Task: Check the sale-to-list ratio of 2 bedrooms in the last 3 years.
Action: Mouse moved to (953, 214)
Screenshot: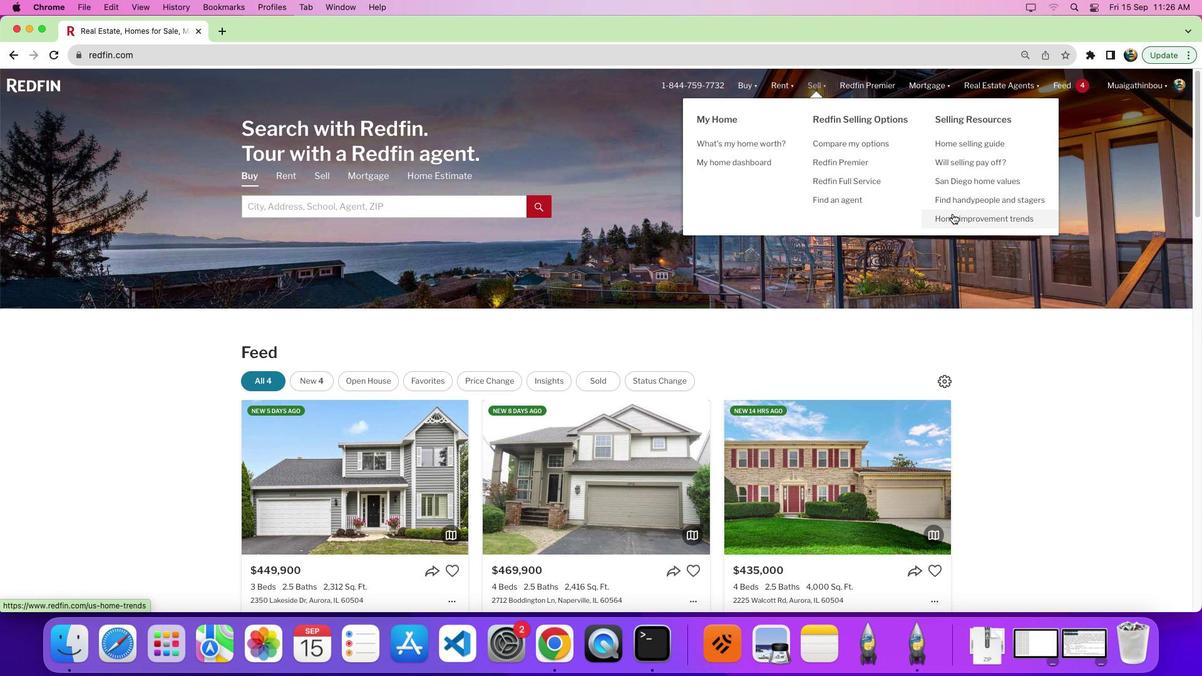 
Action: Mouse pressed left at (953, 214)
Screenshot: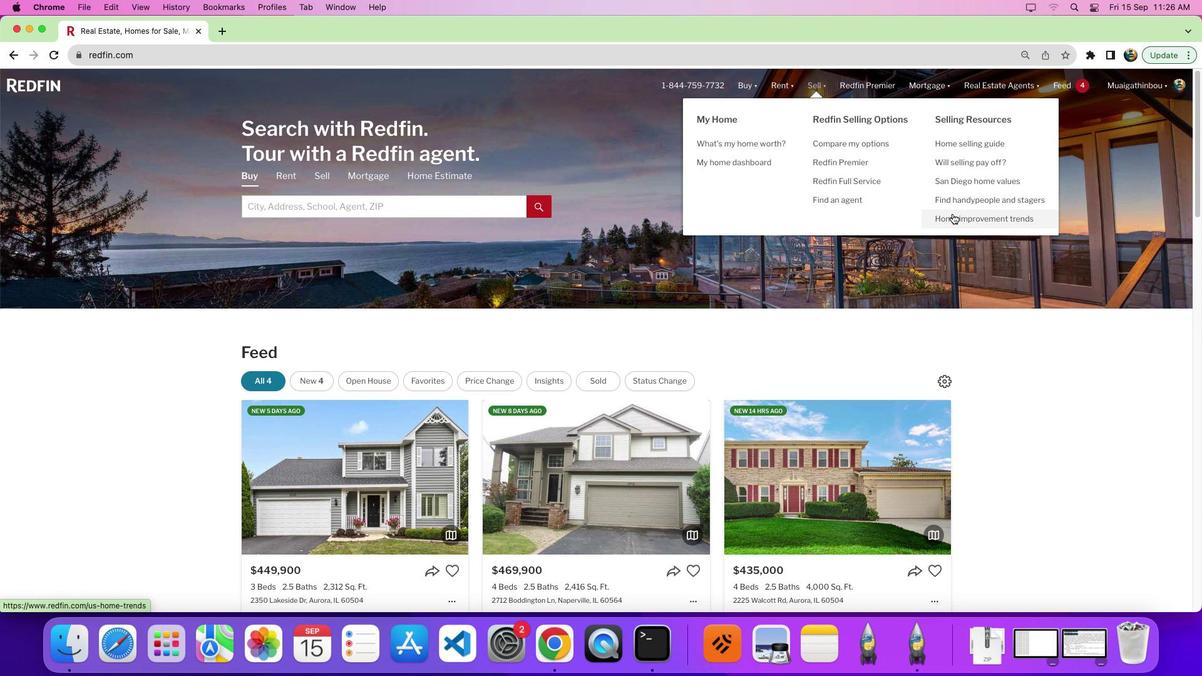 
Action: Mouse moved to (334, 237)
Screenshot: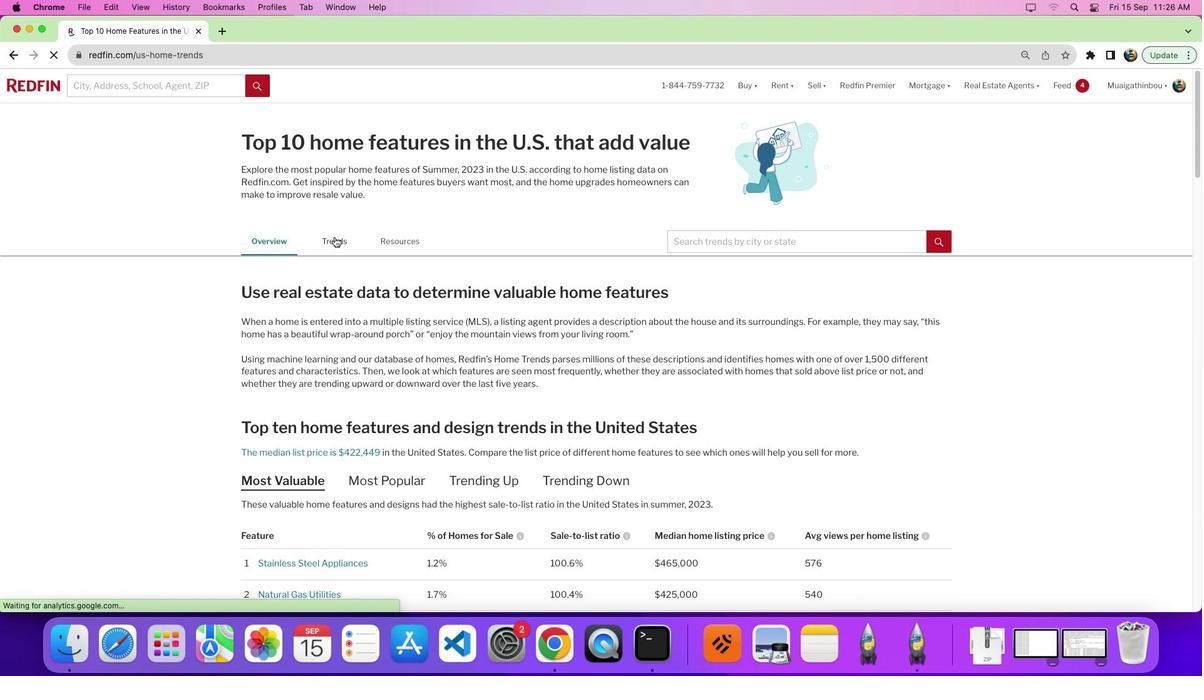 
Action: Mouse pressed left at (334, 237)
Screenshot: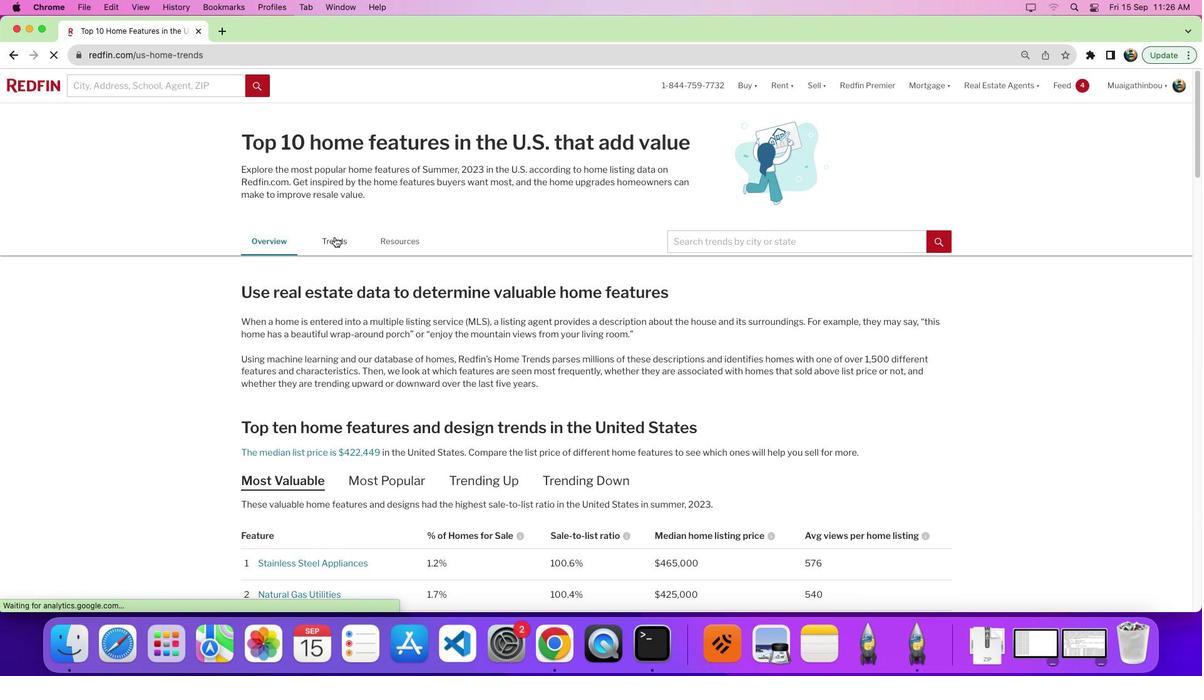 
Action: Mouse pressed left at (334, 237)
Screenshot: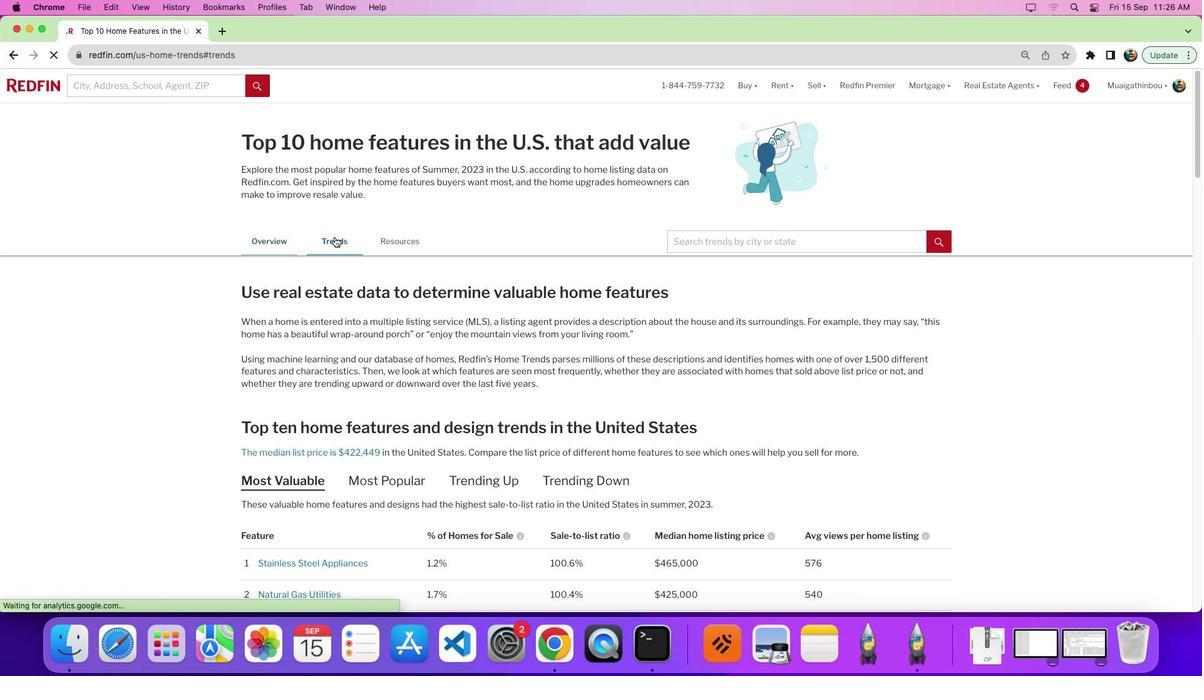 
Action: Mouse moved to (525, 295)
Screenshot: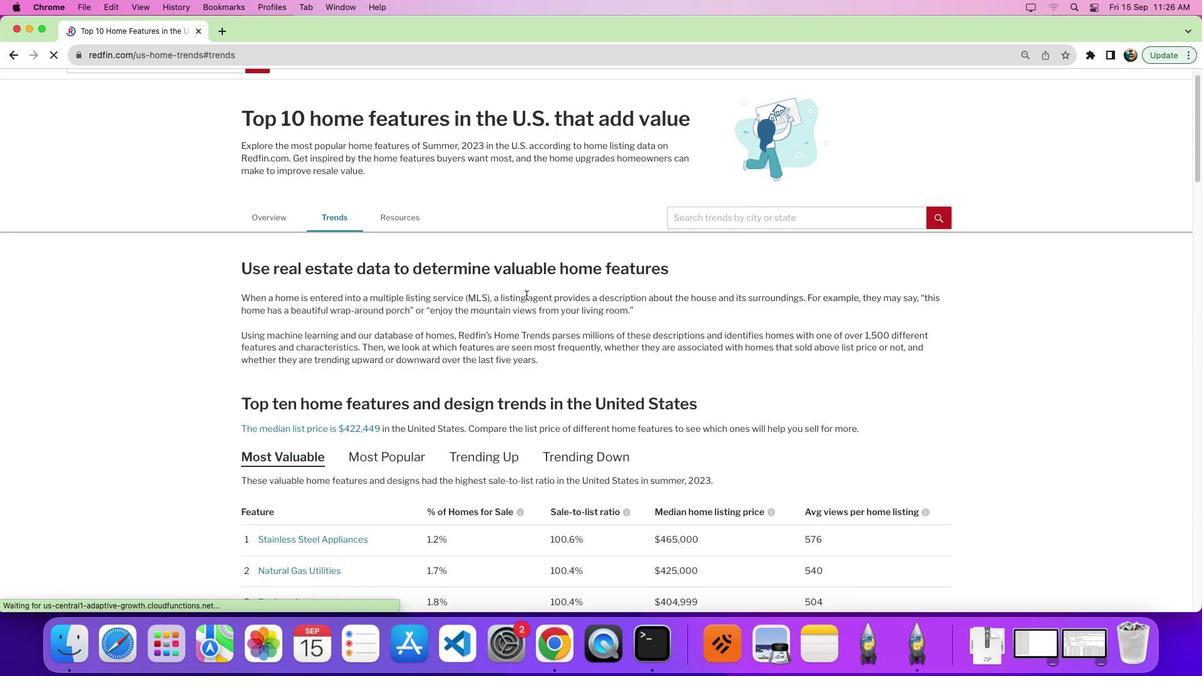 
Action: Mouse scrolled (525, 295) with delta (0, 0)
Screenshot: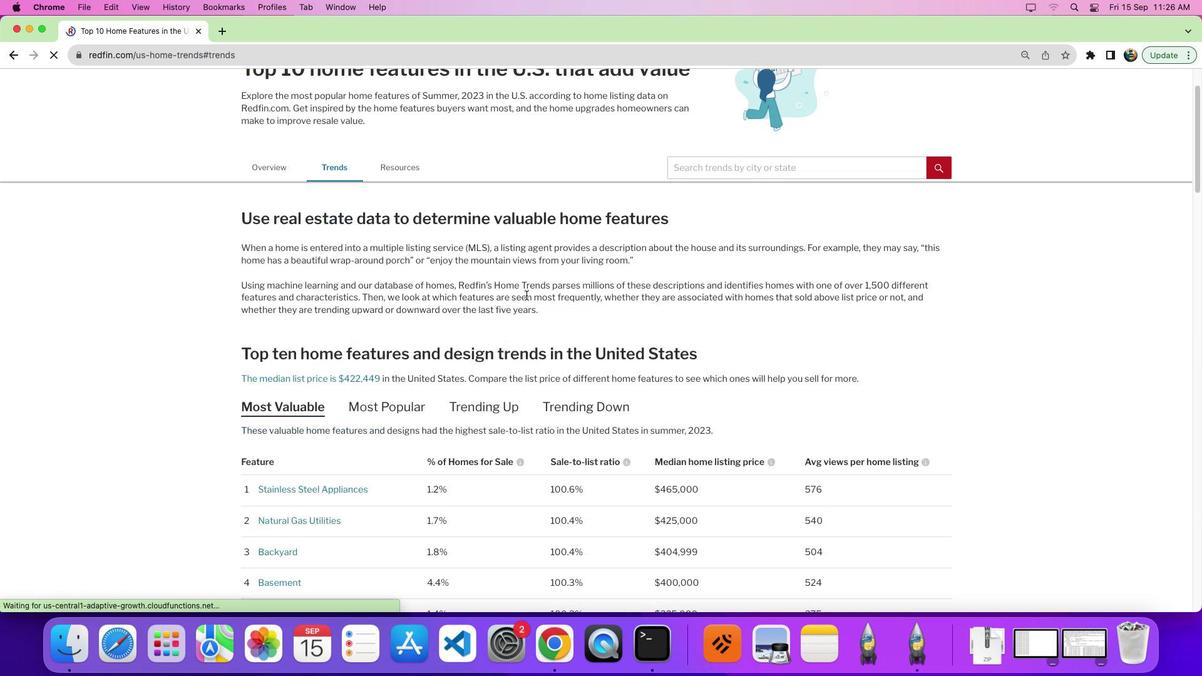 
Action: Mouse scrolled (525, 295) with delta (0, -1)
Screenshot: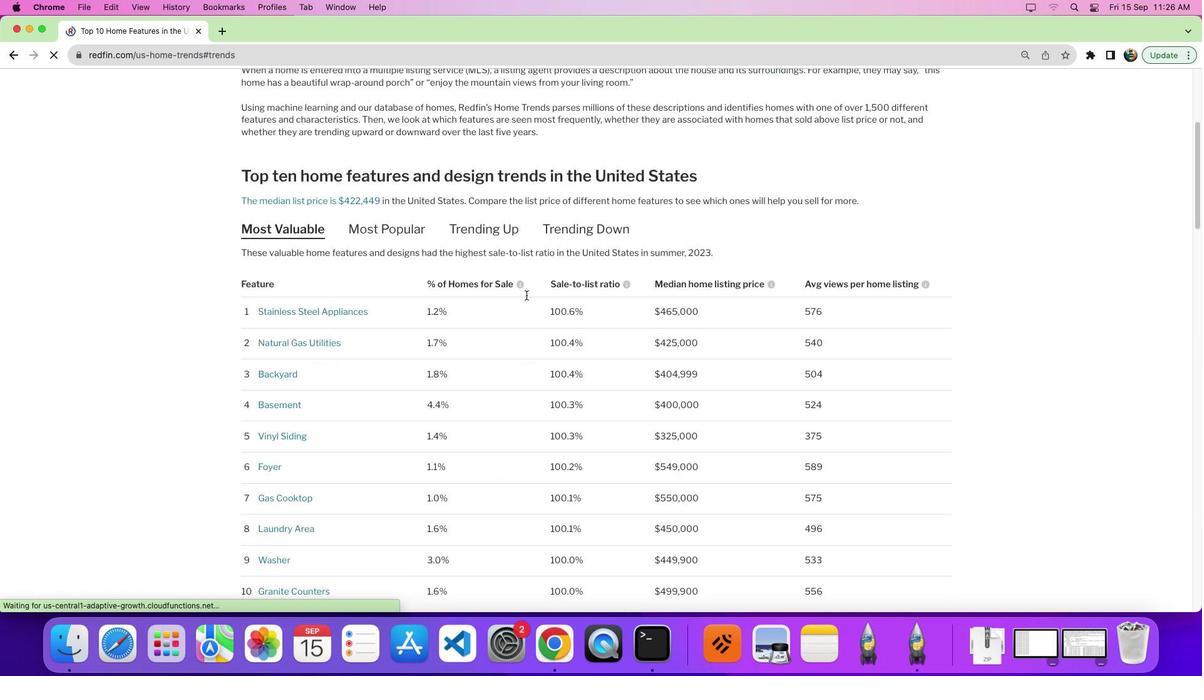 
Action: Mouse scrolled (525, 295) with delta (0, -5)
Screenshot: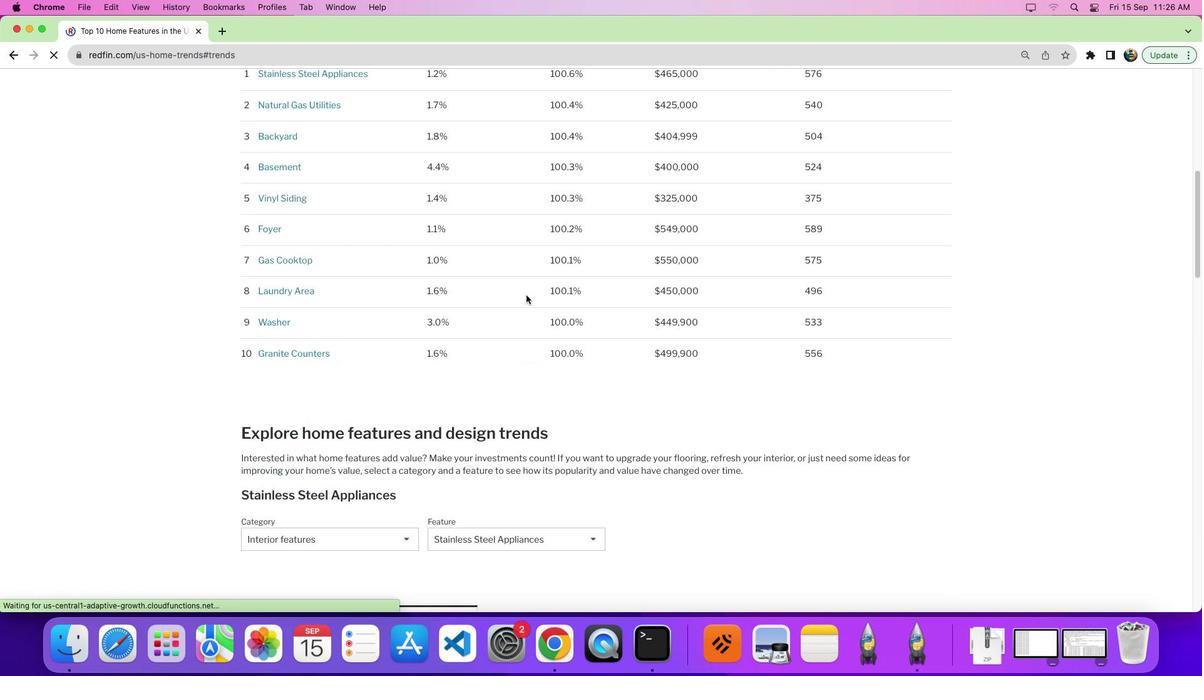 
Action: Mouse scrolled (525, 295) with delta (0, -7)
Screenshot: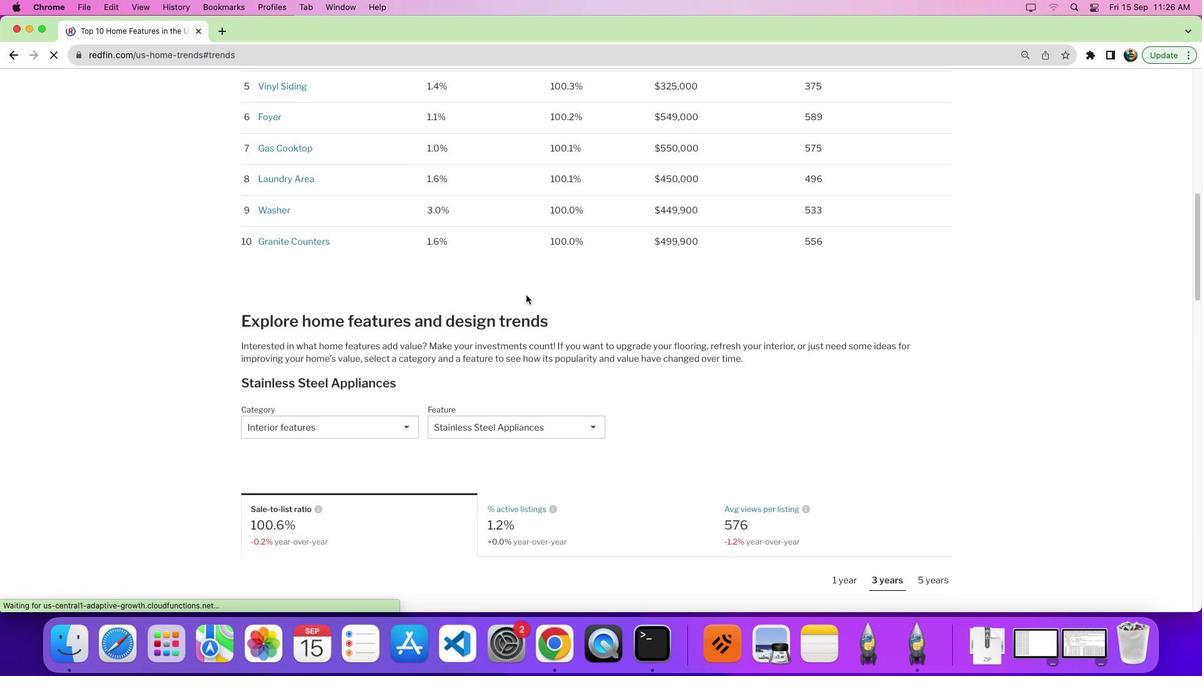 
Action: Mouse moved to (527, 293)
Screenshot: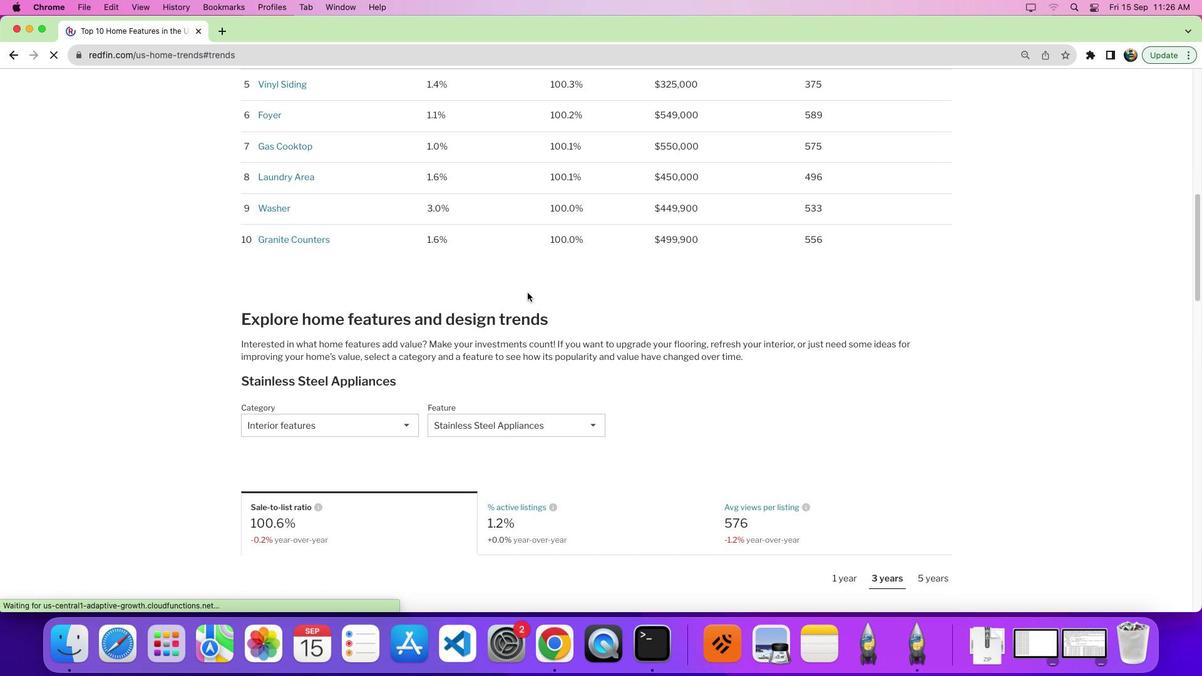 
Action: Mouse scrolled (527, 293) with delta (0, 0)
Screenshot: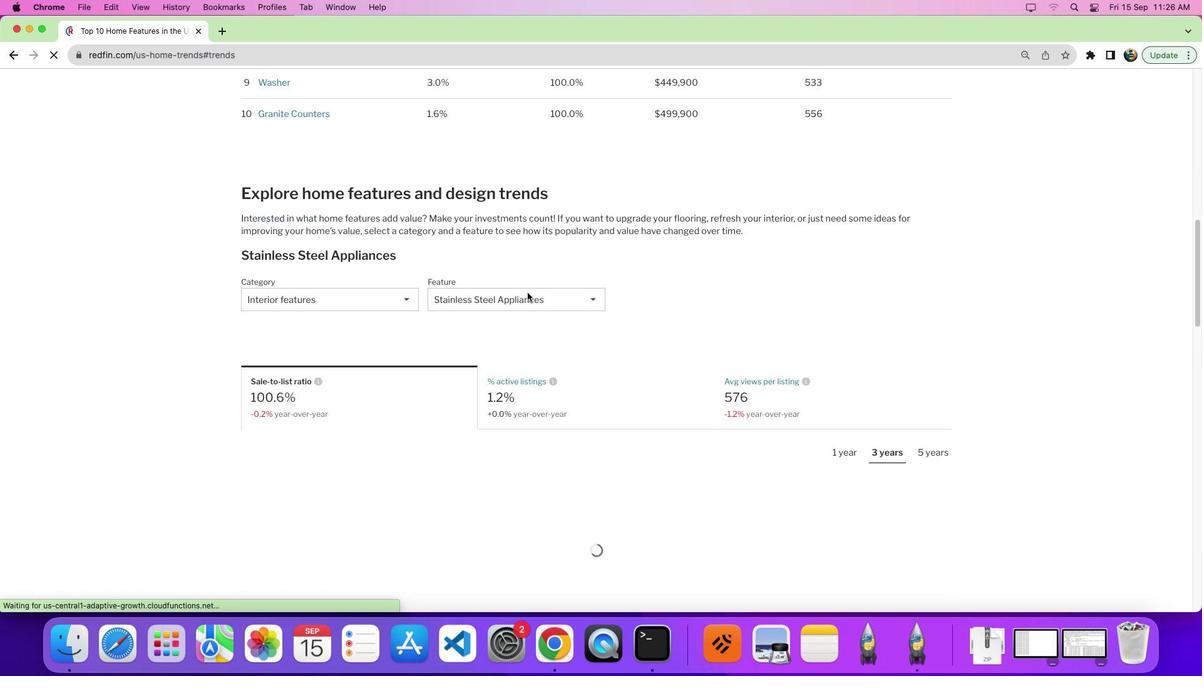 
Action: Mouse scrolled (527, 293) with delta (0, 0)
Screenshot: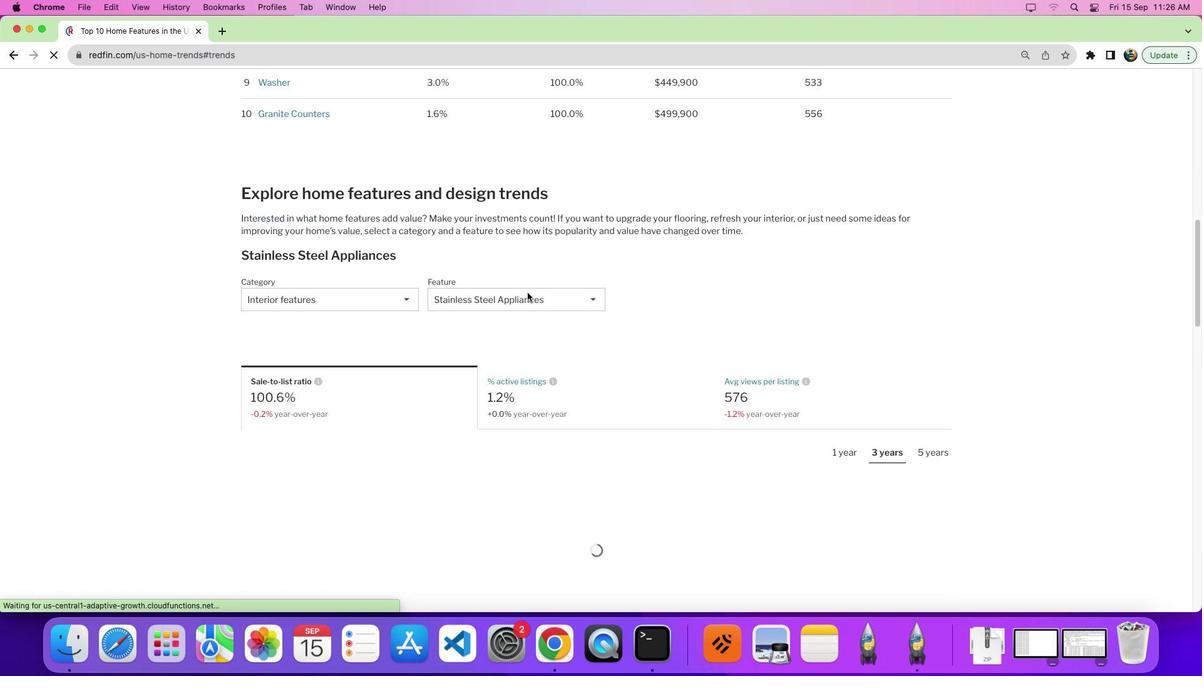 
Action: Mouse scrolled (527, 293) with delta (0, -5)
Screenshot: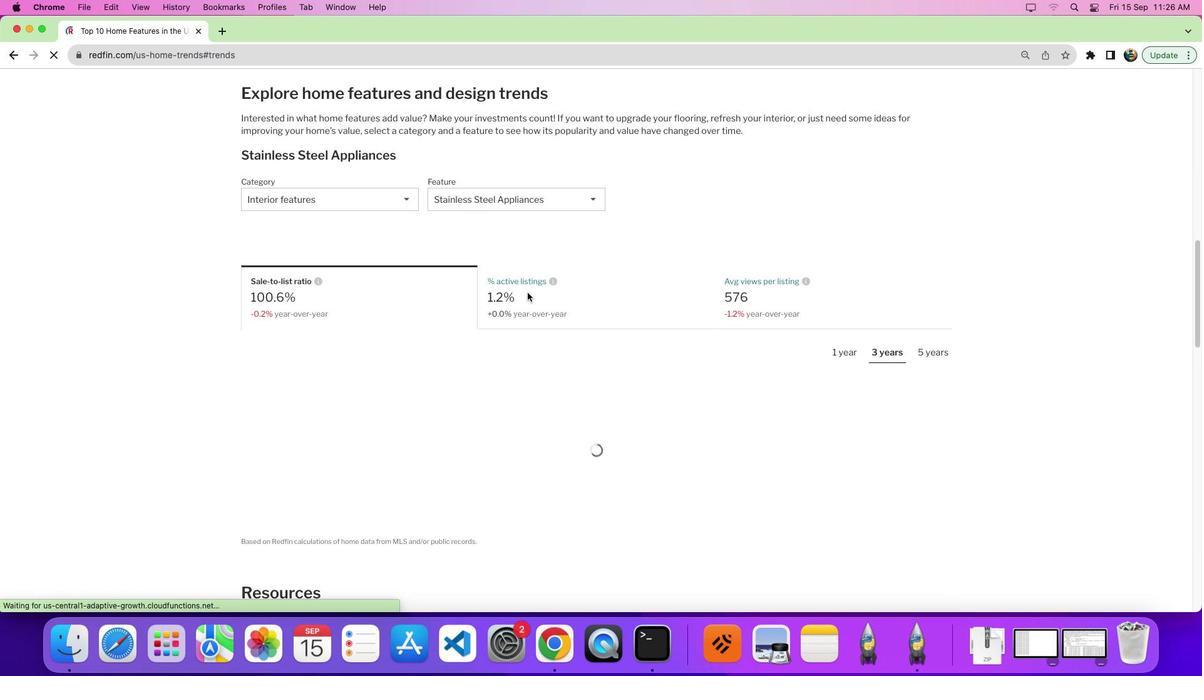 
Action: Mouse moved to (358, 164)
Screenshot: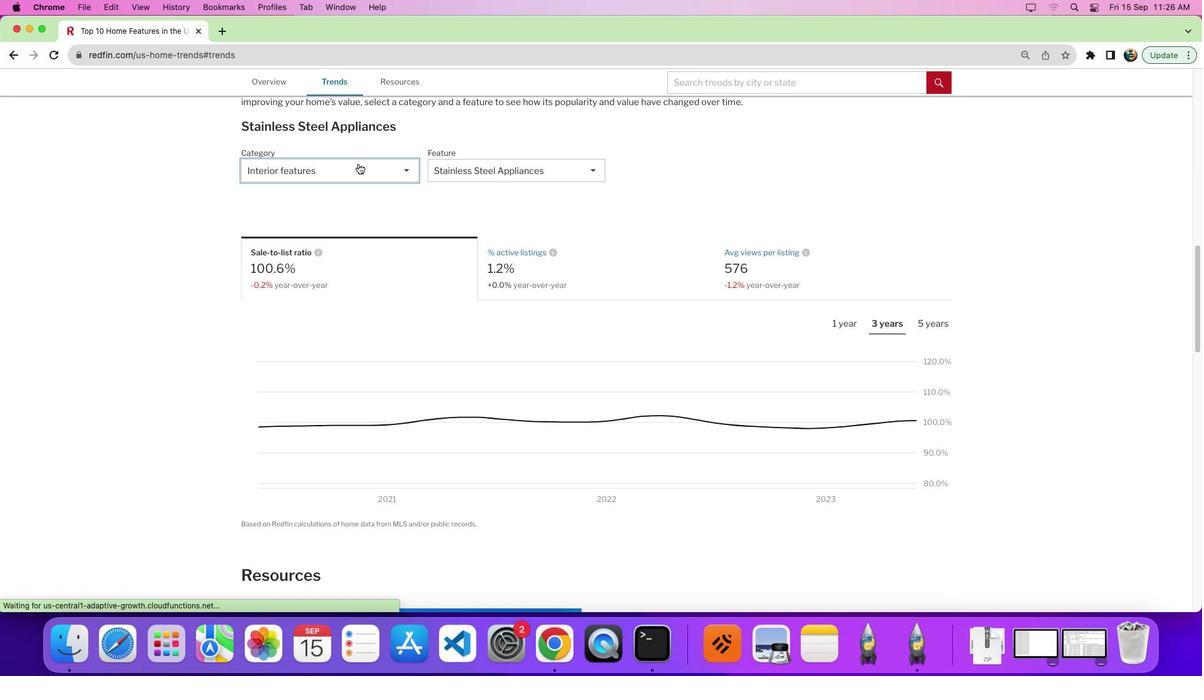 
Action: Mouse pressed left at (358, 164)
Screenshot: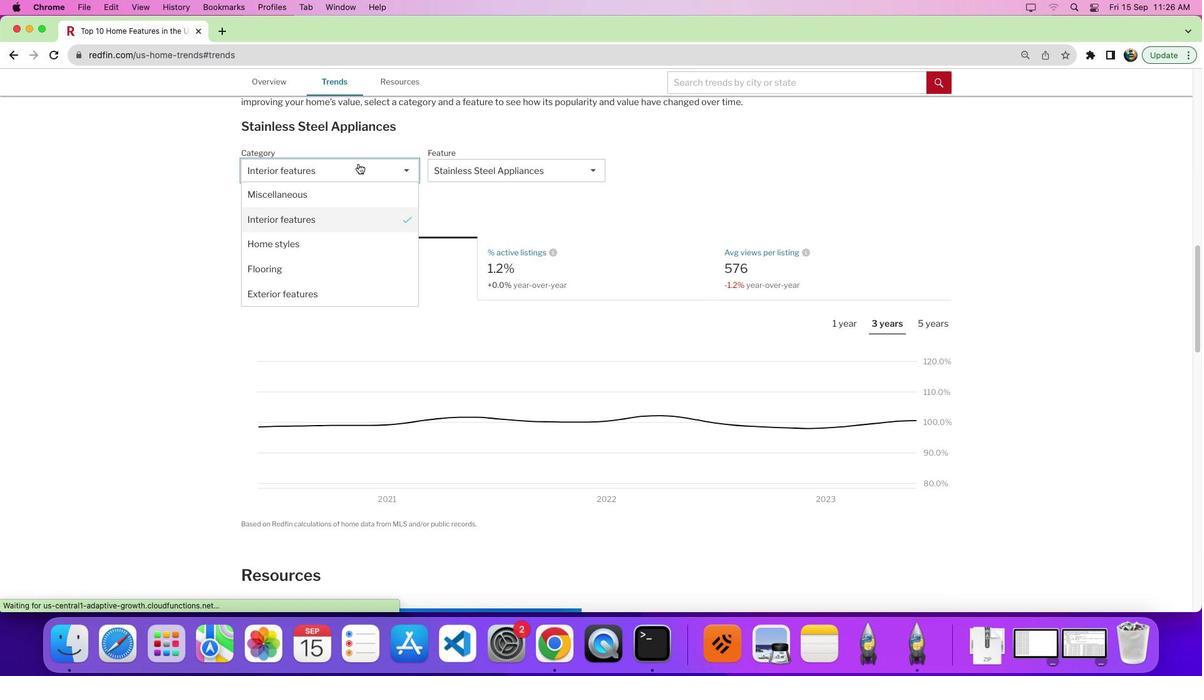 
Action: Mouse moved to (355, 223)
Screenshot: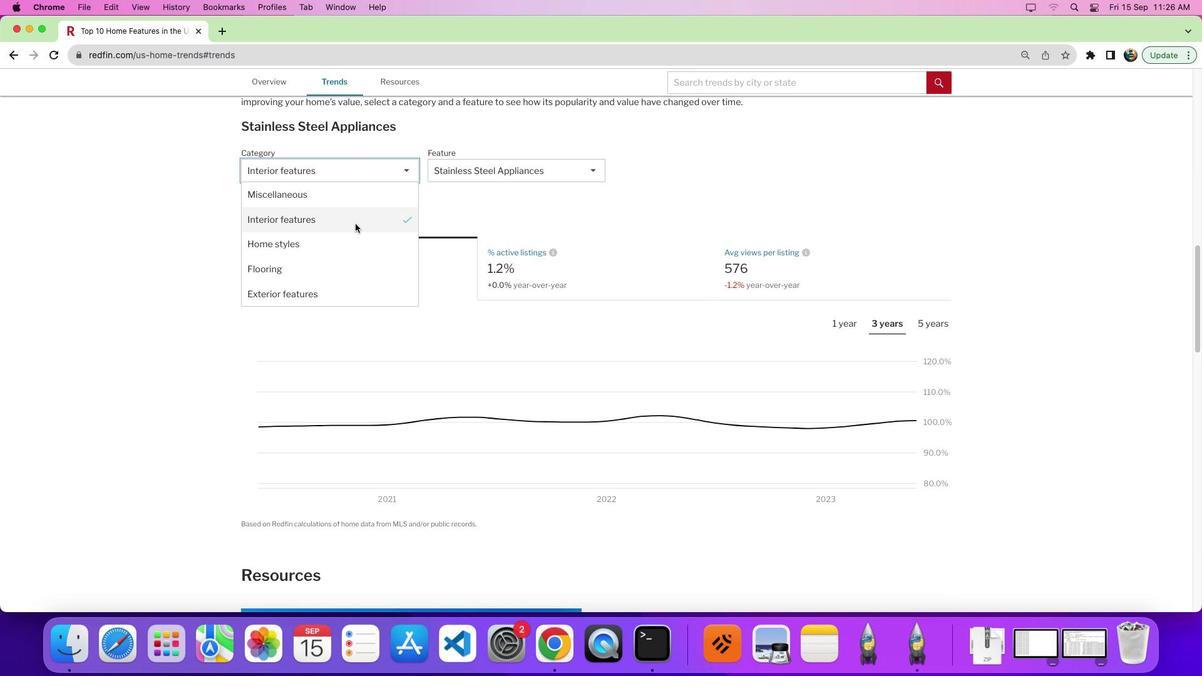 
Action: Mouse pressed left at (355, 223)
Screenshot: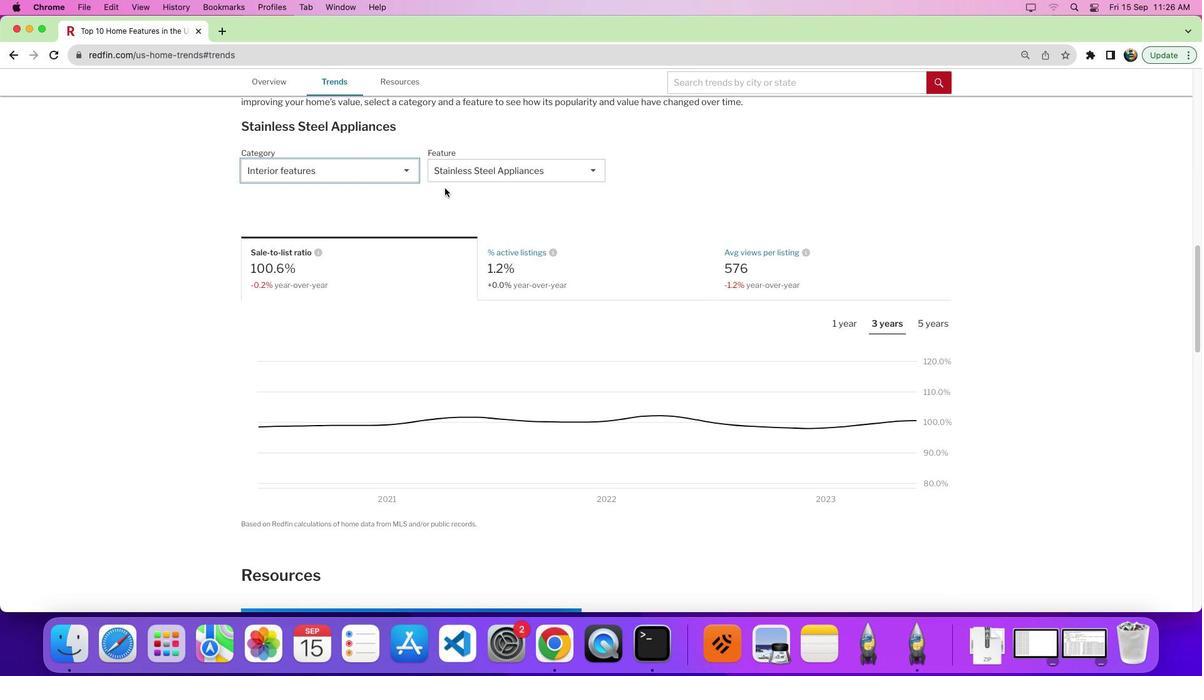 
Action: Mouse moved to (544, 169)
Screenshot: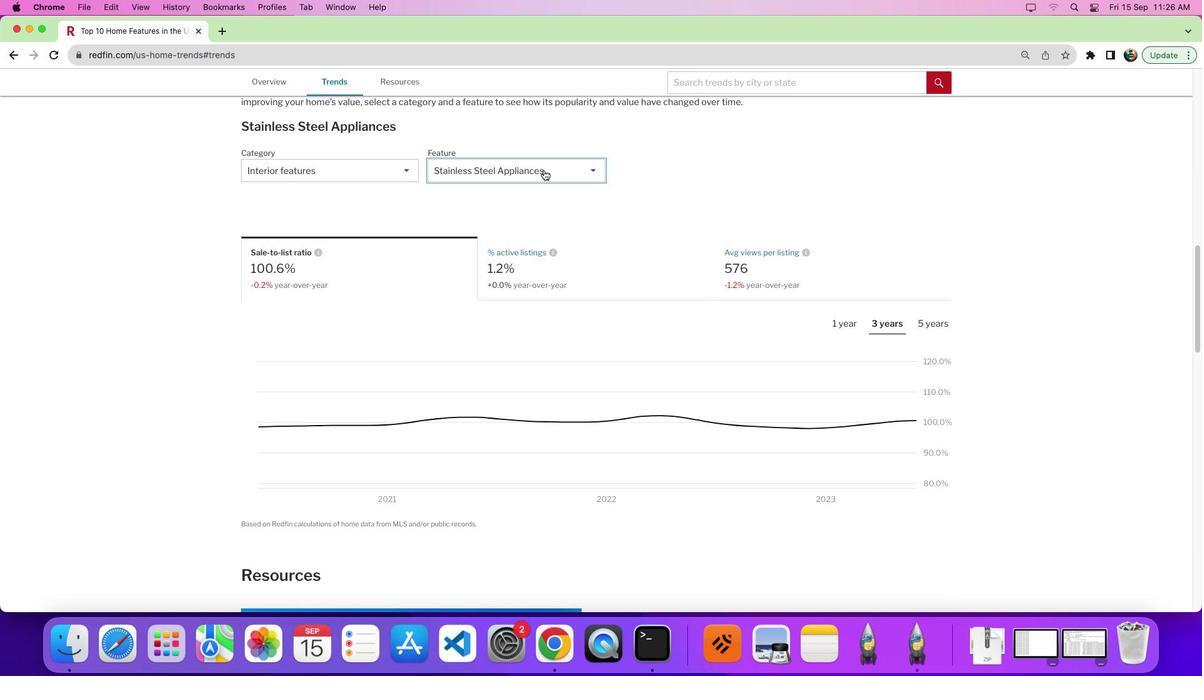 
Action: Mouse pressed left at (544, 169)
Screenshot: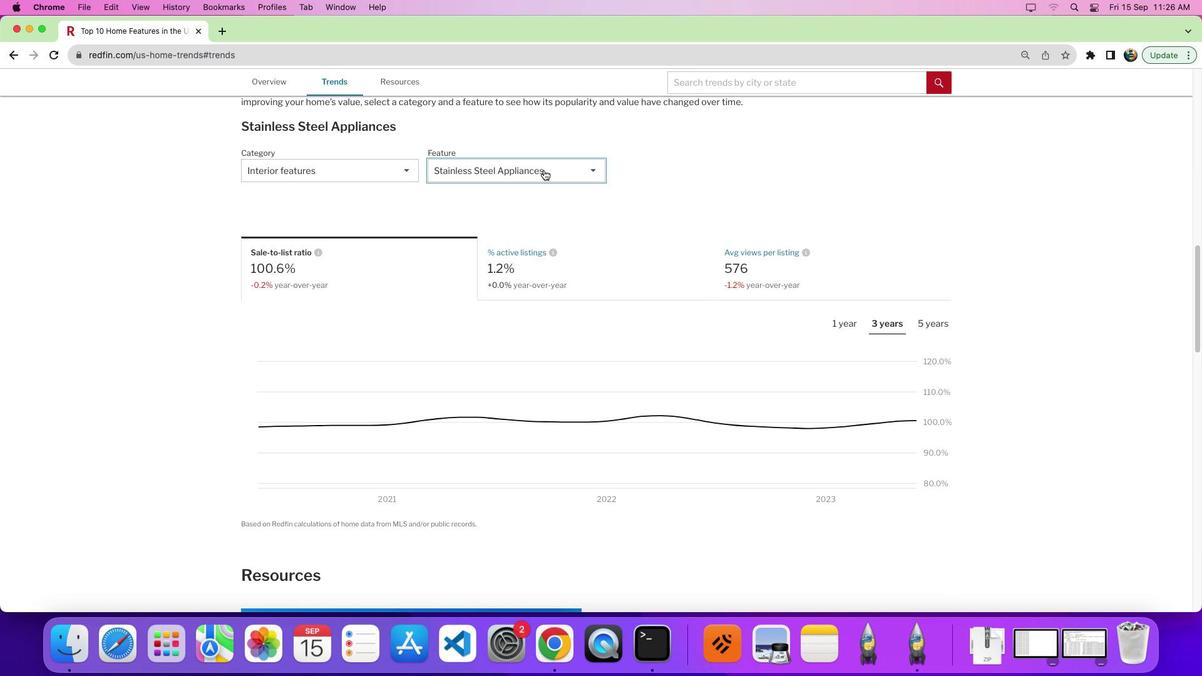 
Action: Mouse moved to (535, 249)
Screenshot: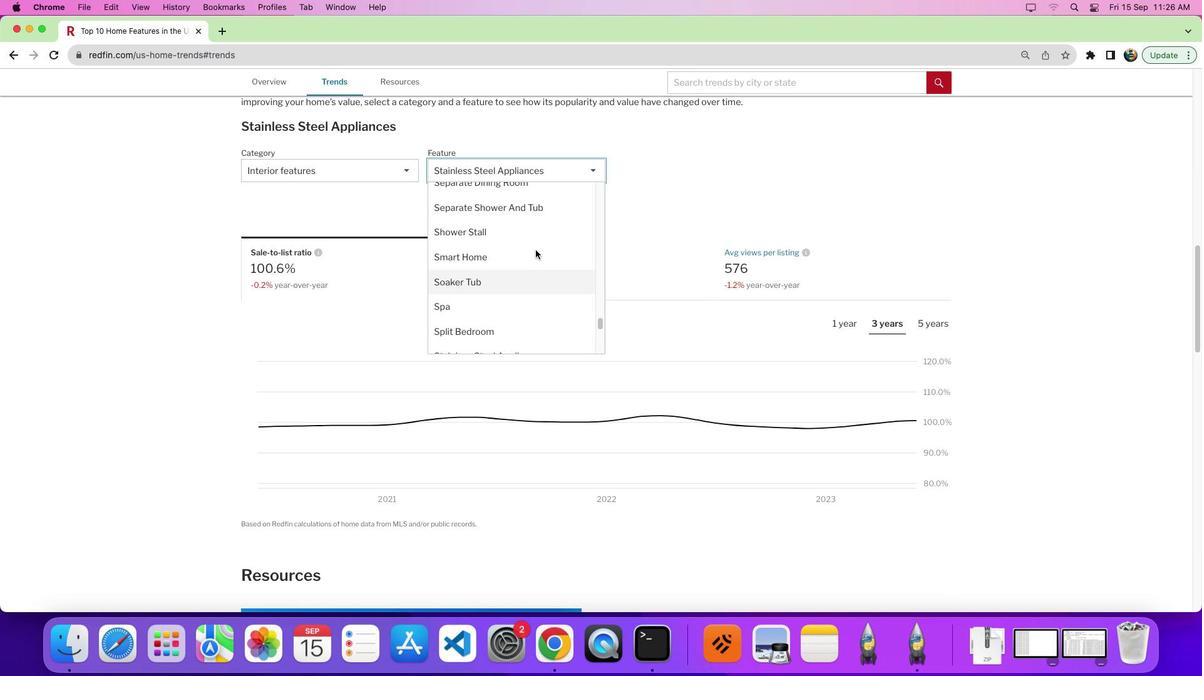 
Action: Mouse scrolled (535, 249) with delta (0, 0)
Screenshot: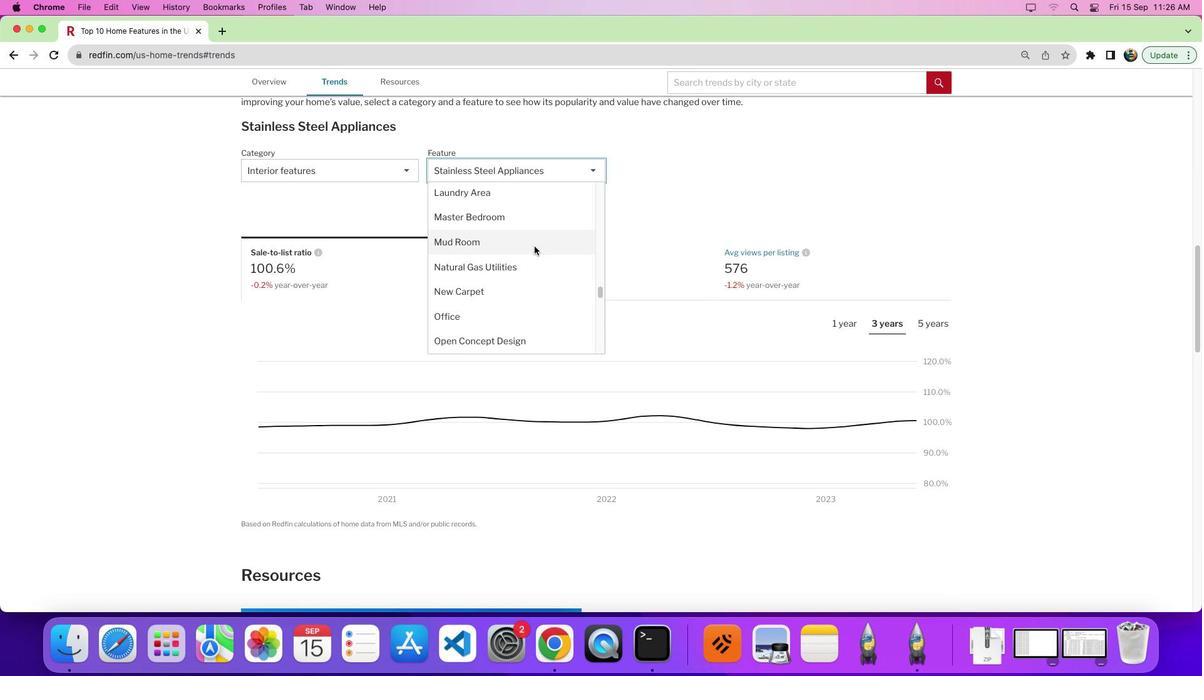
Action: Mouse scrolled (535, 249) with delta (0, 1)
Screenshot: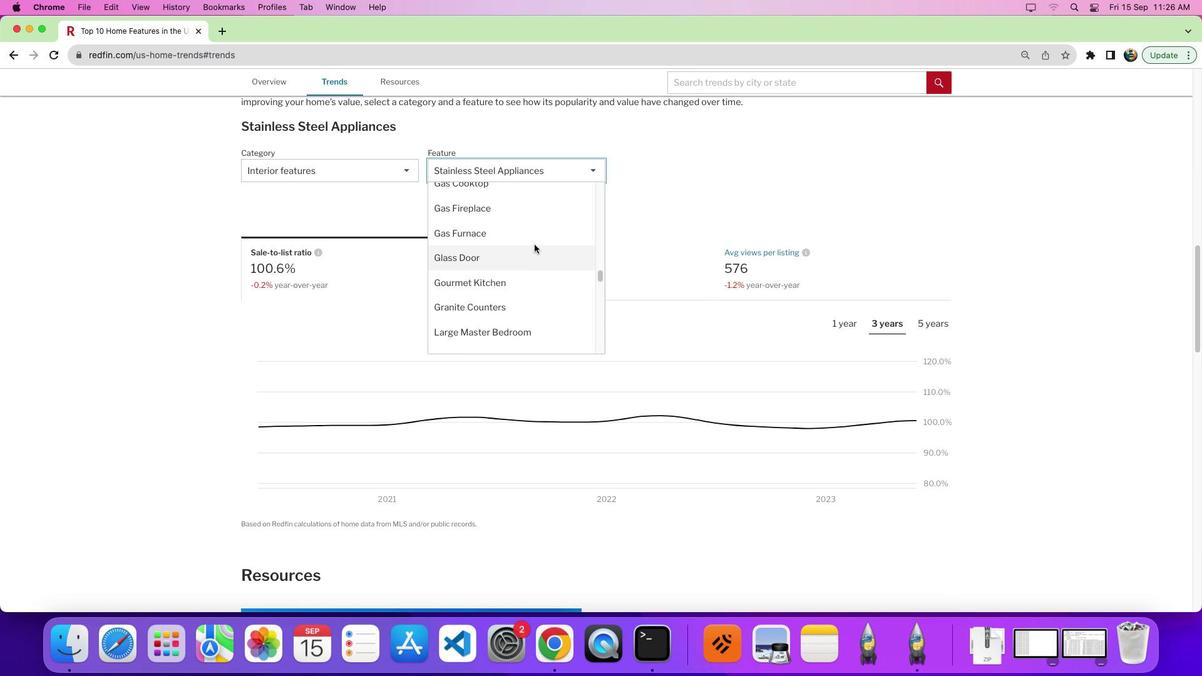 
Action: Mouse scrolled (535, 249) with delta (0, 6)
Screenshot: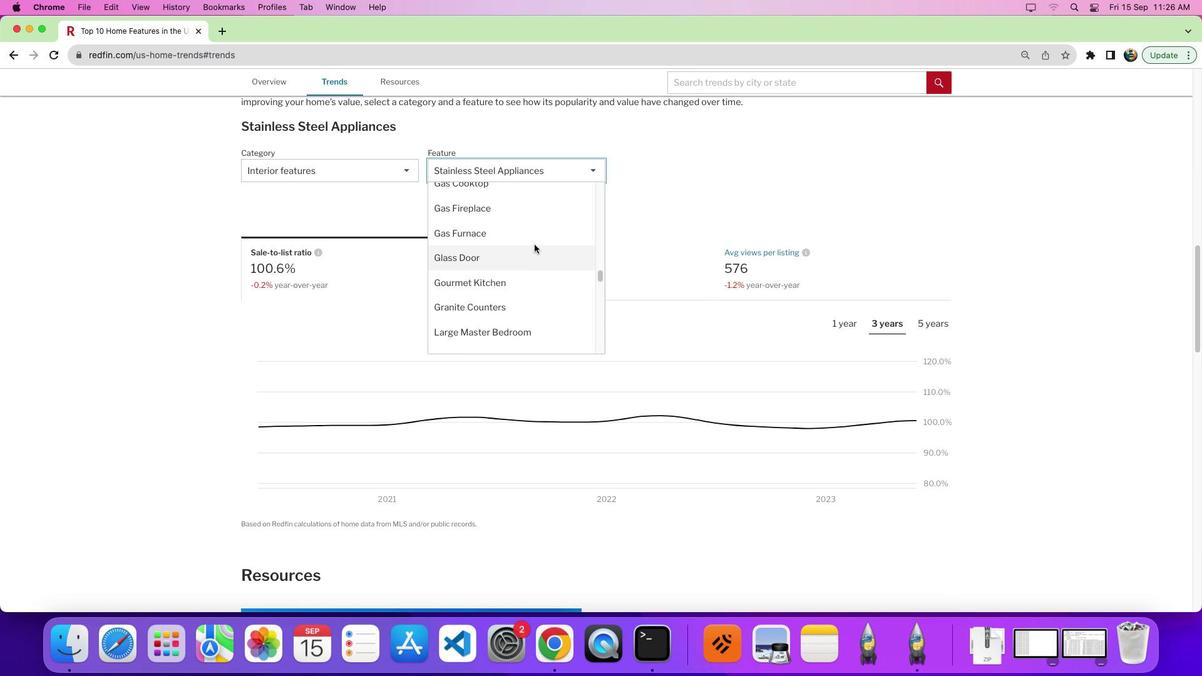 
Action: Mouse scrolled (535, 249) with delta (0, 8)
Screenshot: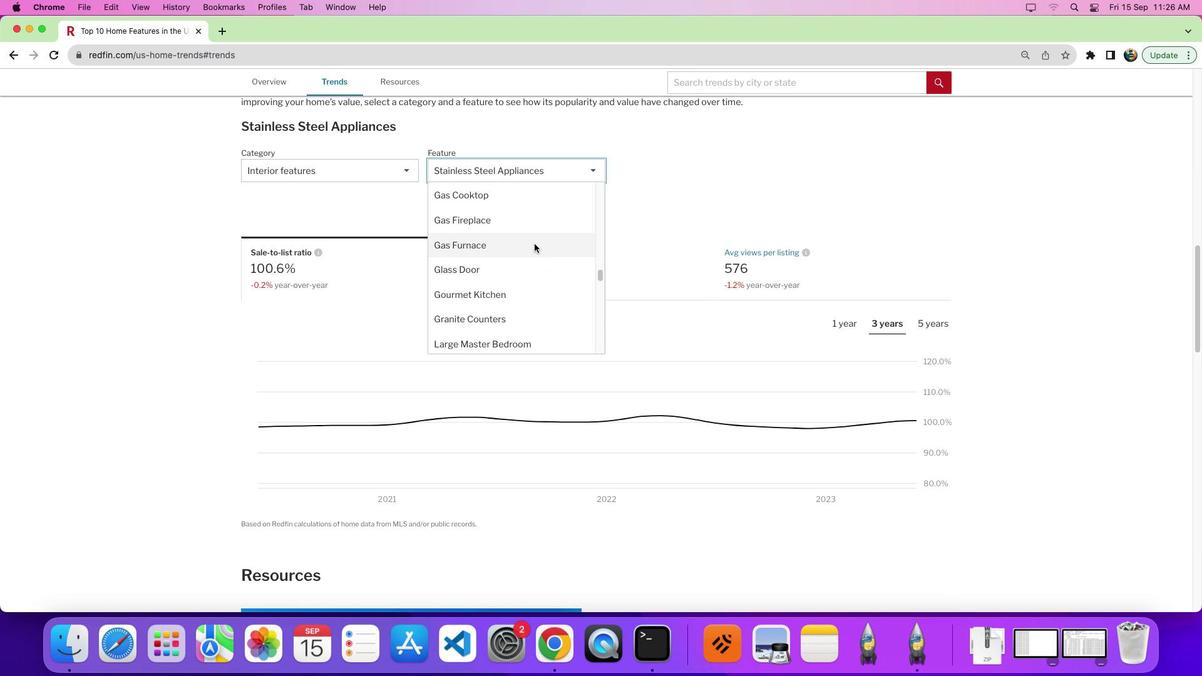 
Action: Mouse moved to (532, 249)
Screenshot: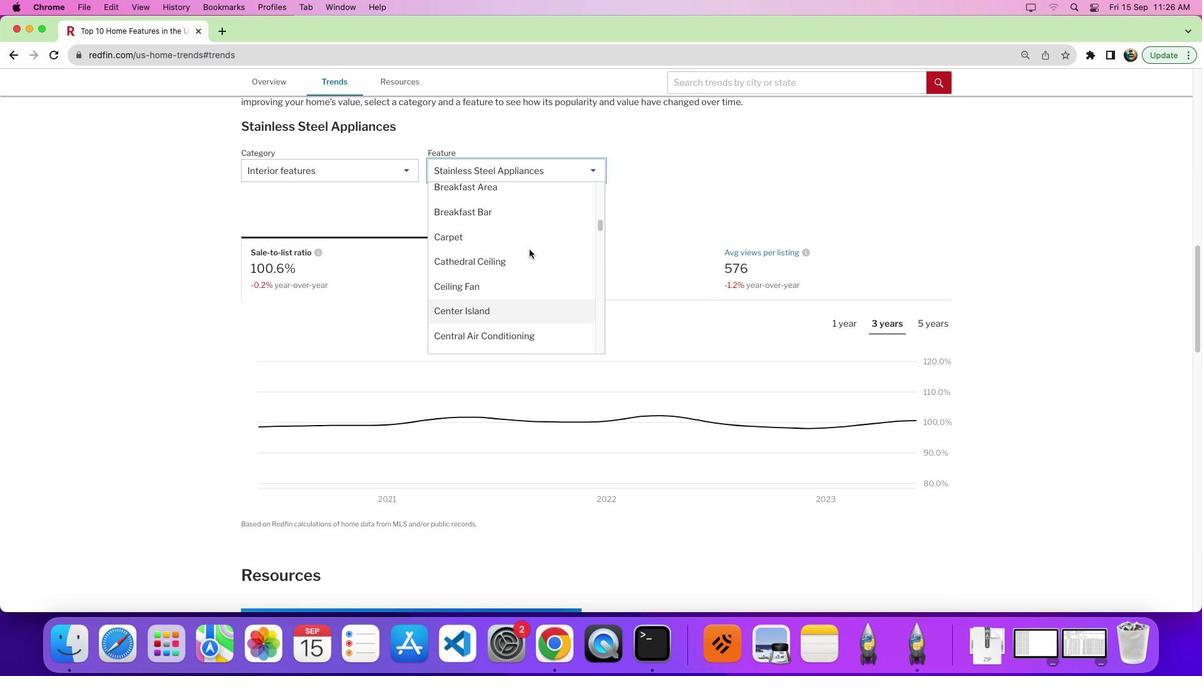 
Action: Mouse scrolled (532, 249) with delta (0, 0)
Screenshot: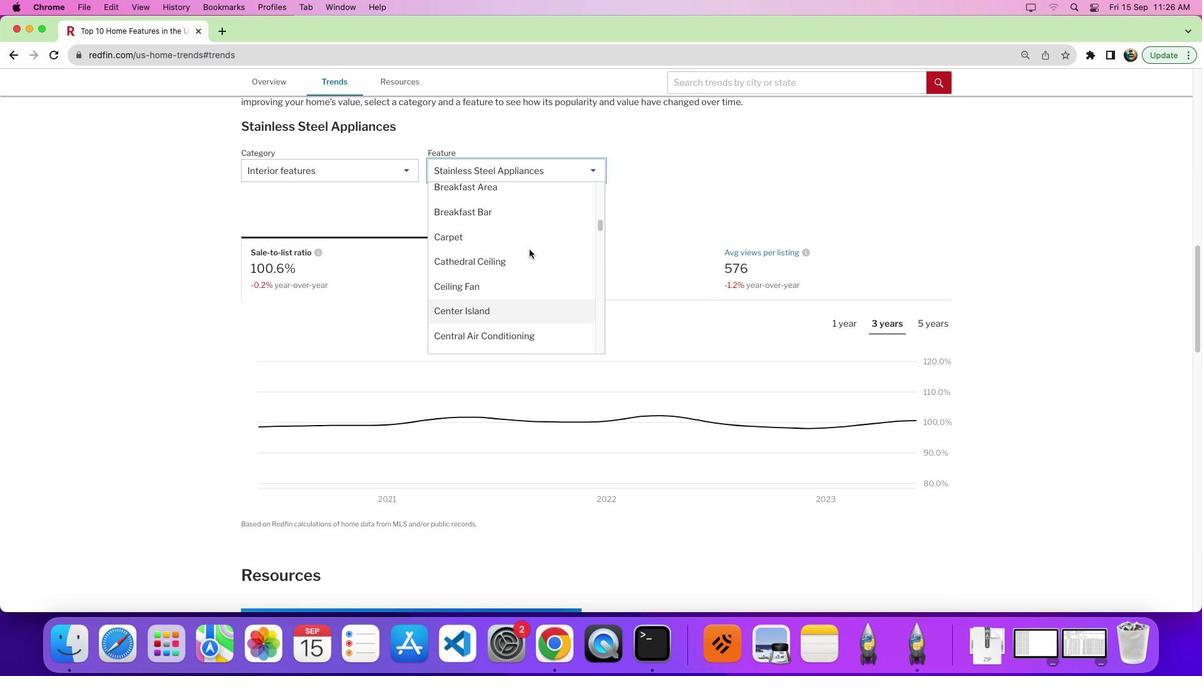 
Action: Mouse moved to (530, 252)
Screenshot: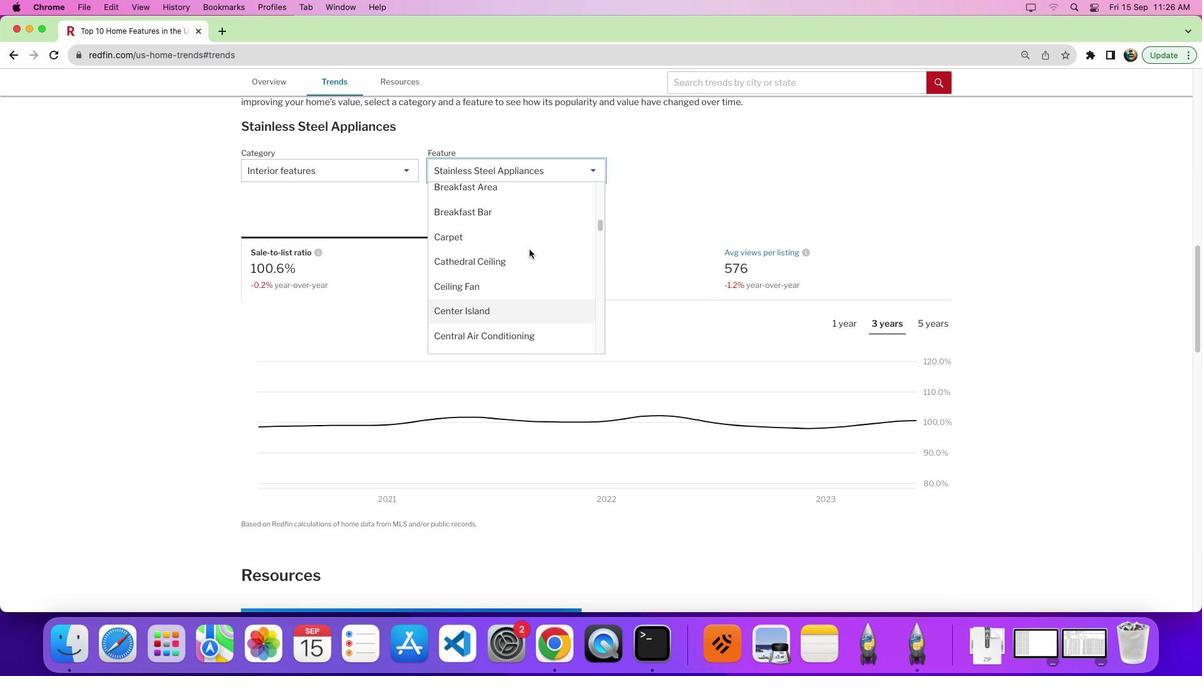 
Action: Mouse scrolled (530, 252) with delta (0, 1)
Screenshot: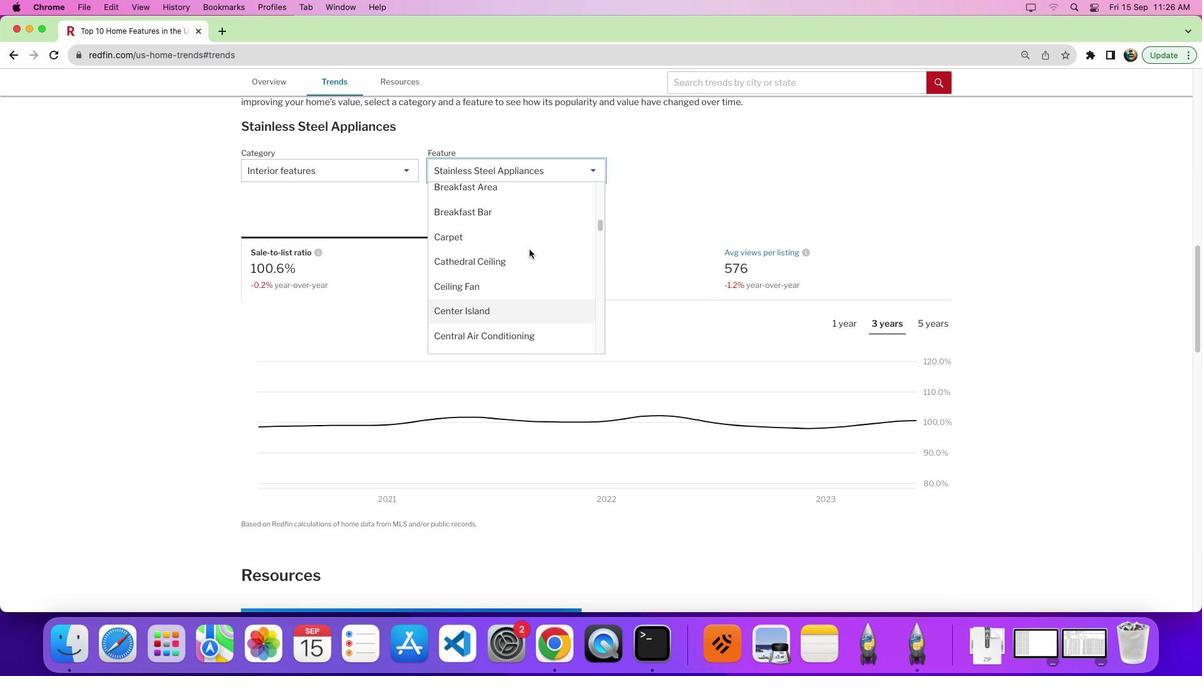 
Action: Mouse scrolled (530, 252) with delta (0, 6)
Screenshot: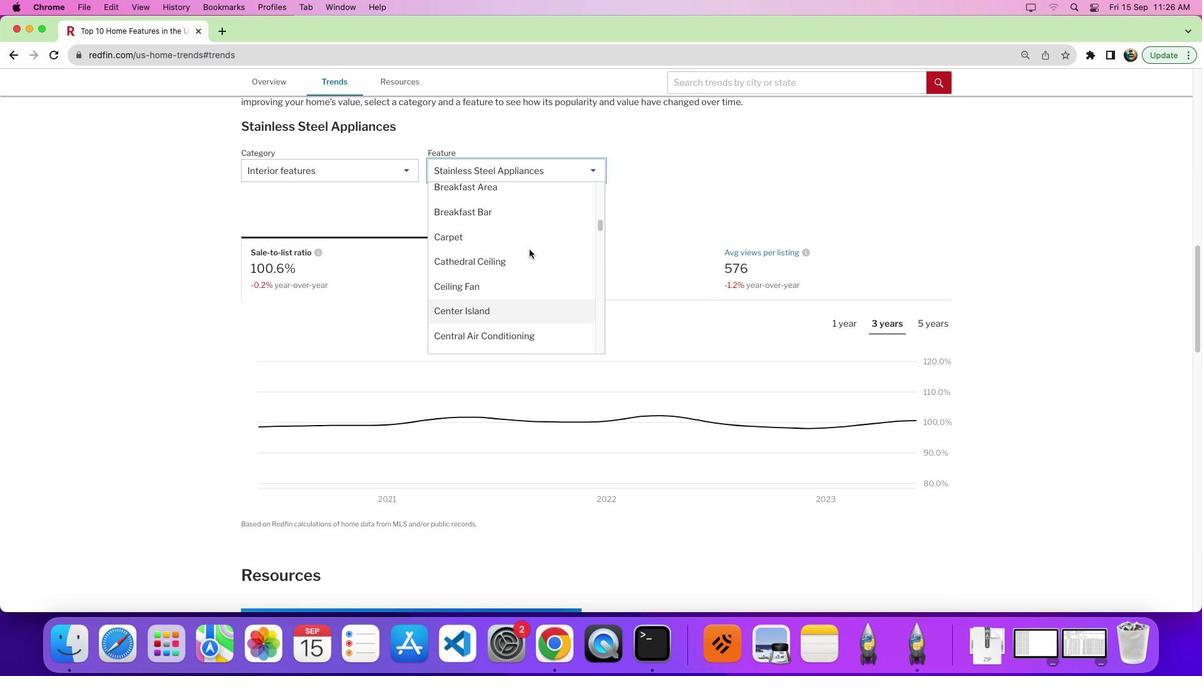 
Action: Mouse scrolled (530, 252) with delta (0, 8)
Screenshot: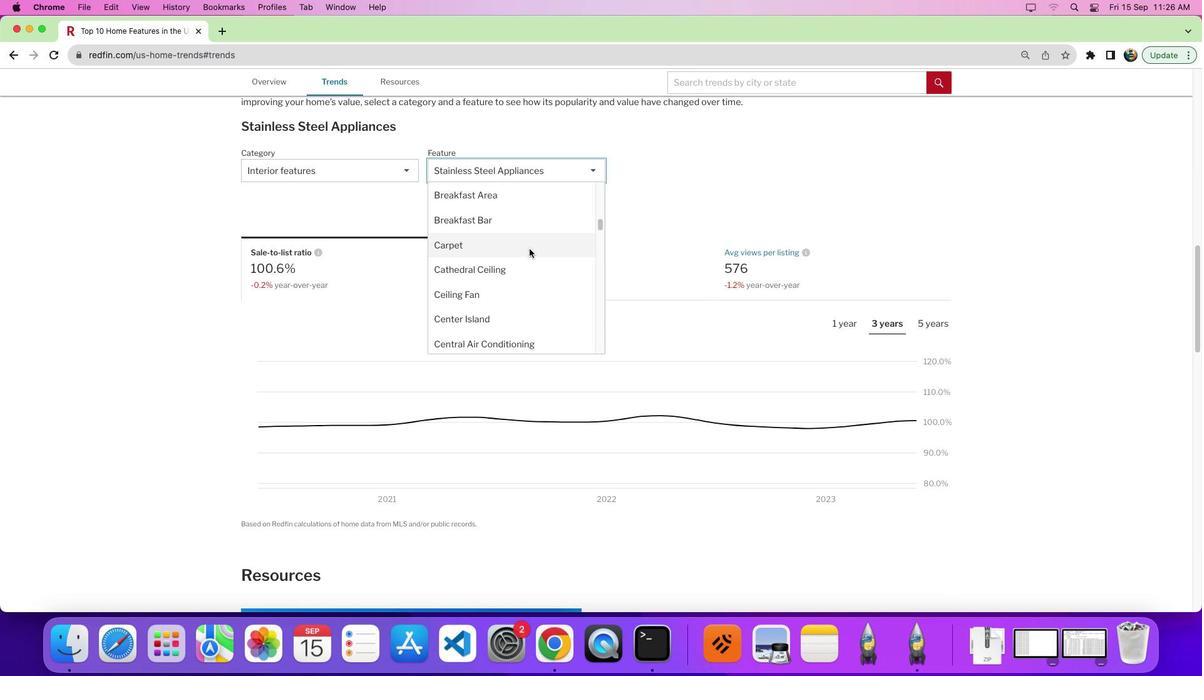
Action: Mouse moved to (529, 248)
Screenshot: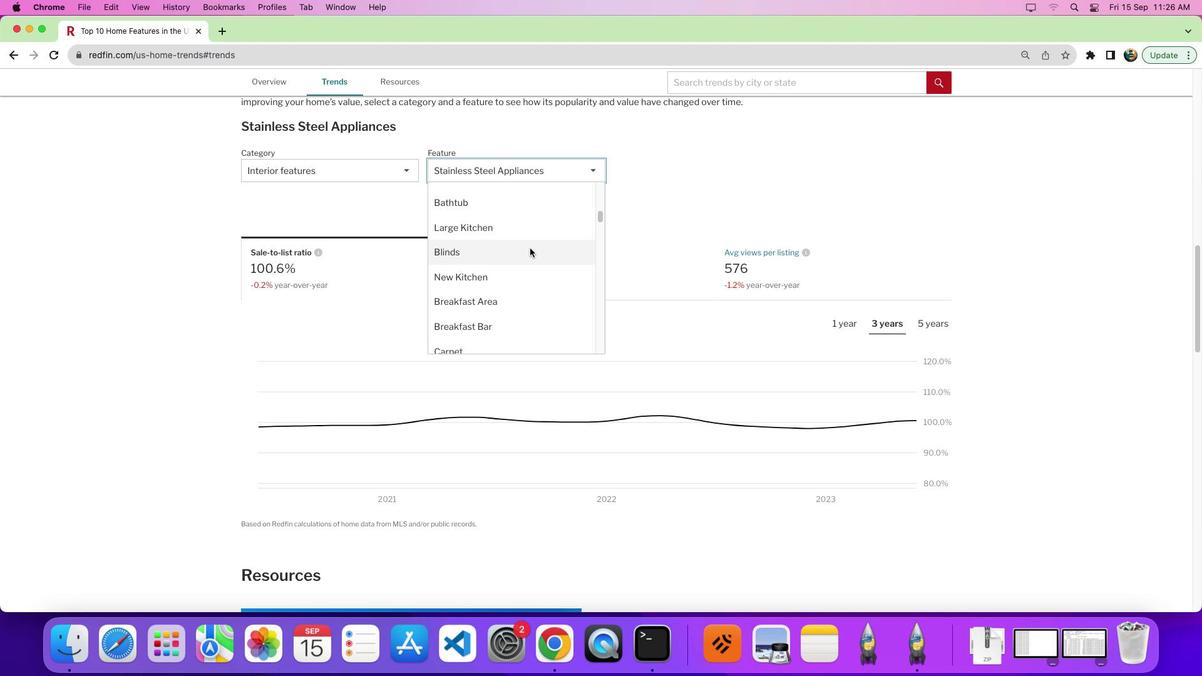 
Action: Mouse scrolled (529, 248) with delta (0, 0)
Screenshot: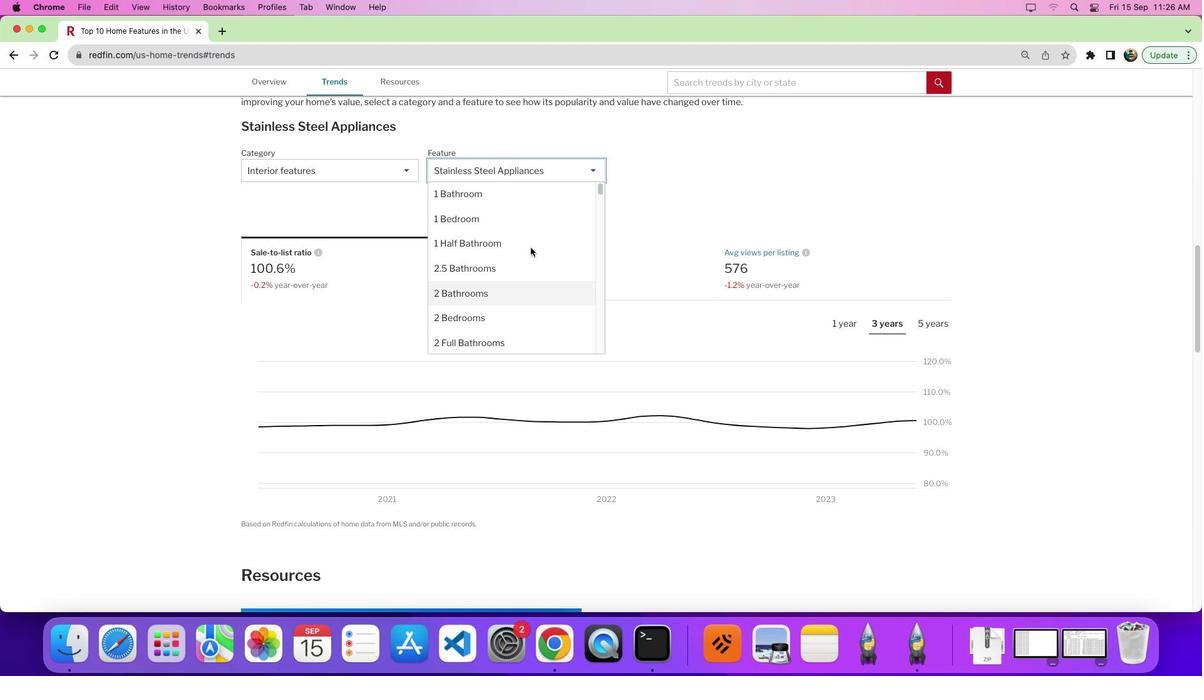 
Action: Mouse moved to (529, 247)
Screenshot: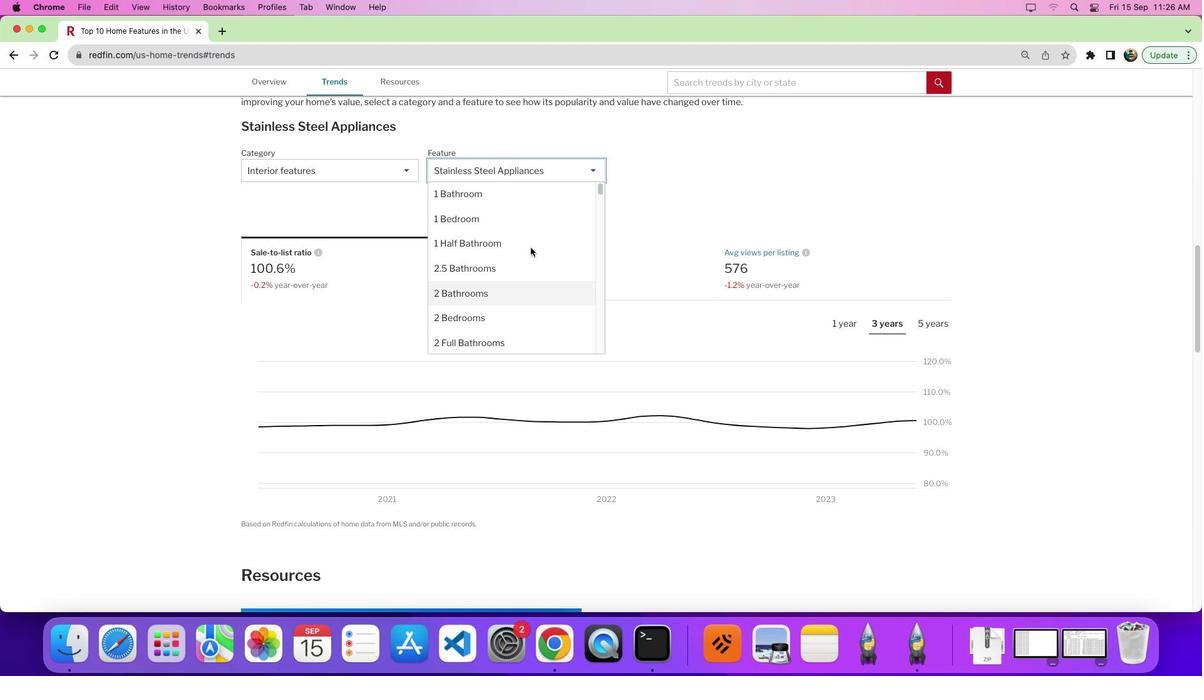 
Action: Mouse scrolled (529, 247) with delta (0, 1)
Screenshot: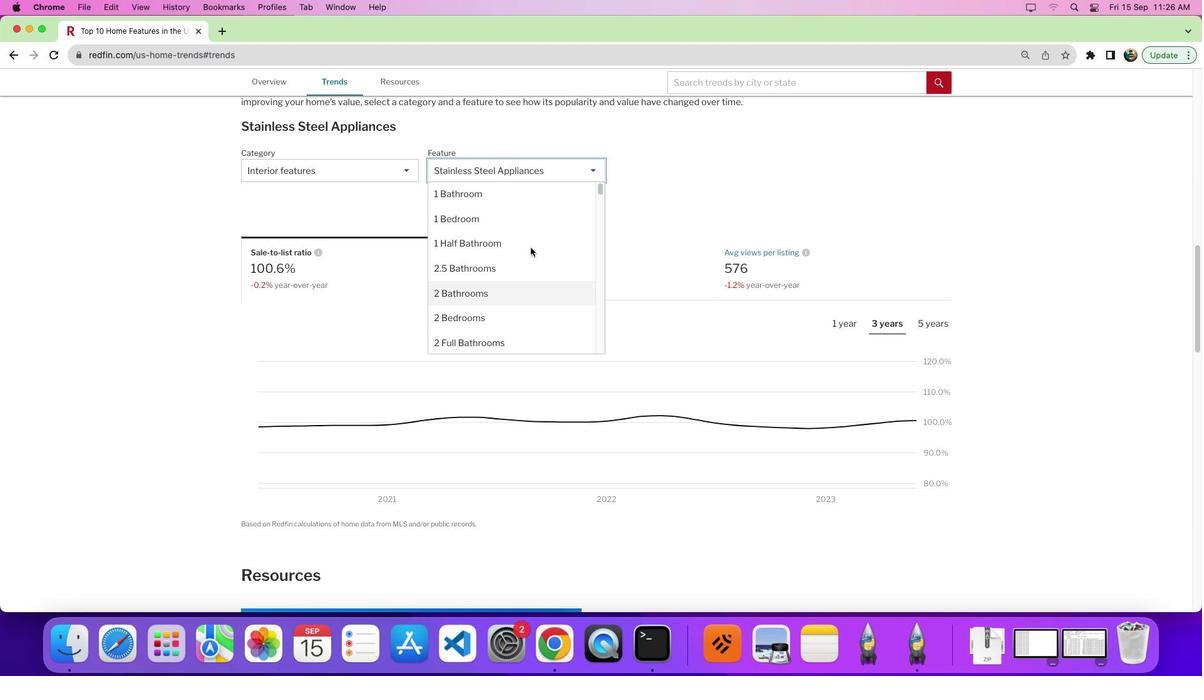 
Action: Mouse scrolled (529, 247) with delta (0, 5)
Screenshot: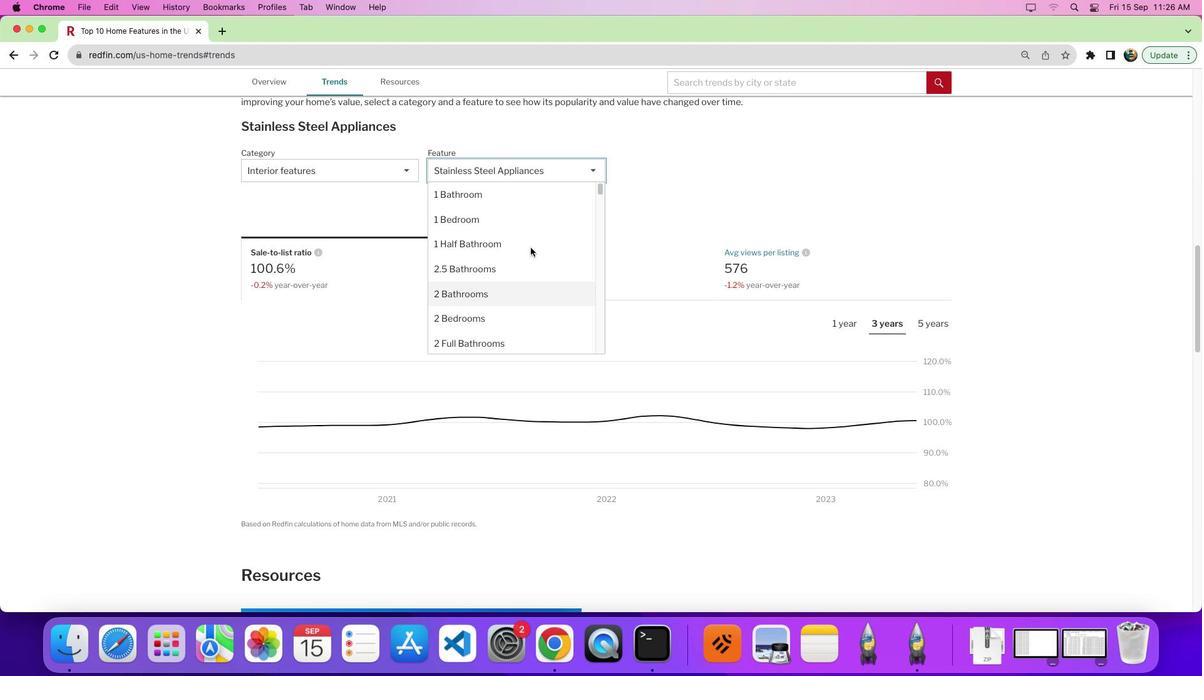 
Action: Mouse moved to (529, 247)
Screenshot: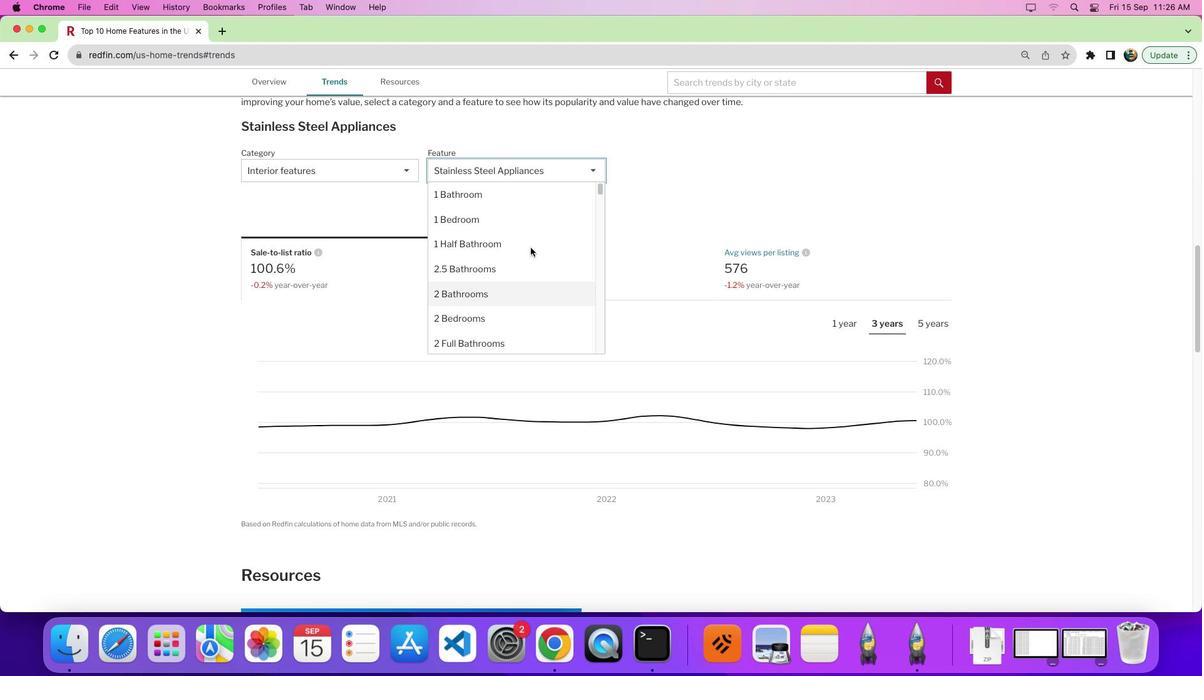 
Action: Mouse scrolled (529, 247) with delta (0, 8)
Screenshot: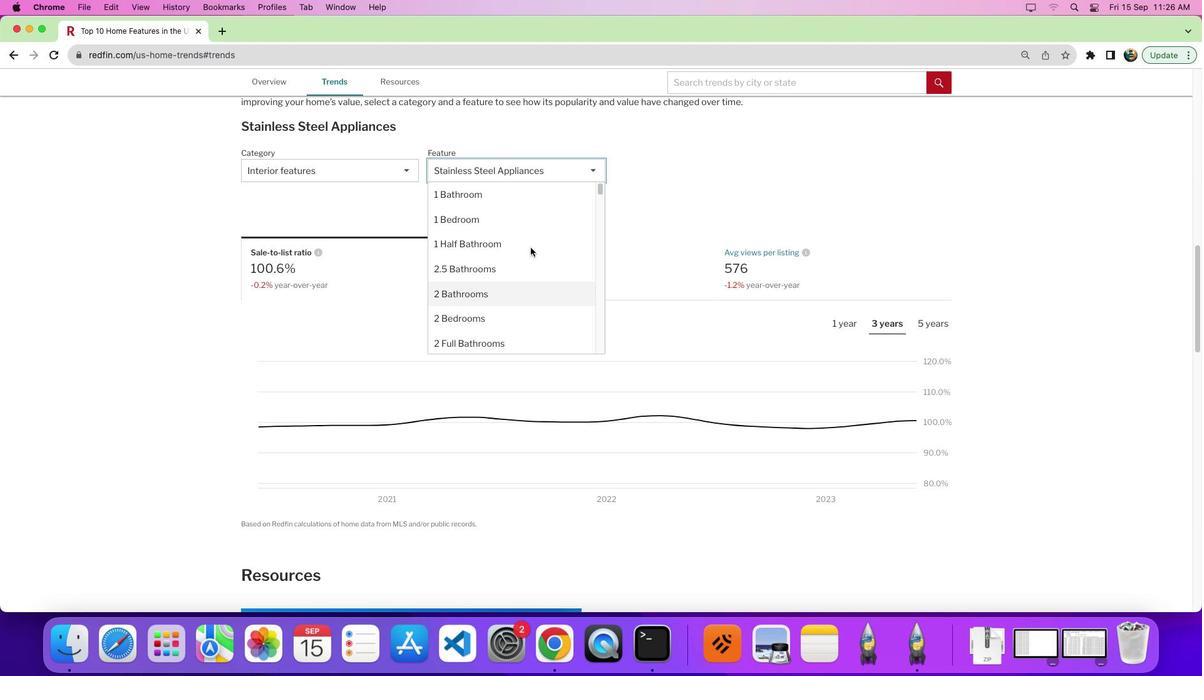 
Action: Mouse moved to (530, 247)
Screenshot: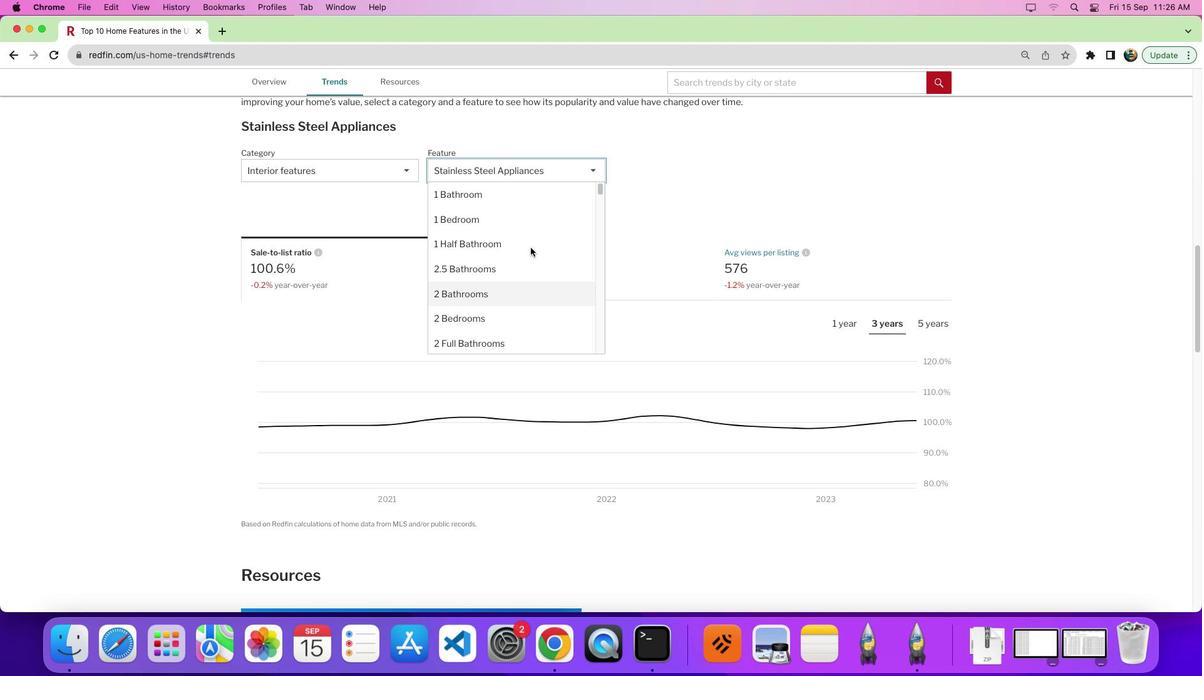 
Action: Mouse scrolled (530, 247) with delta (0, 0)
Screenshot: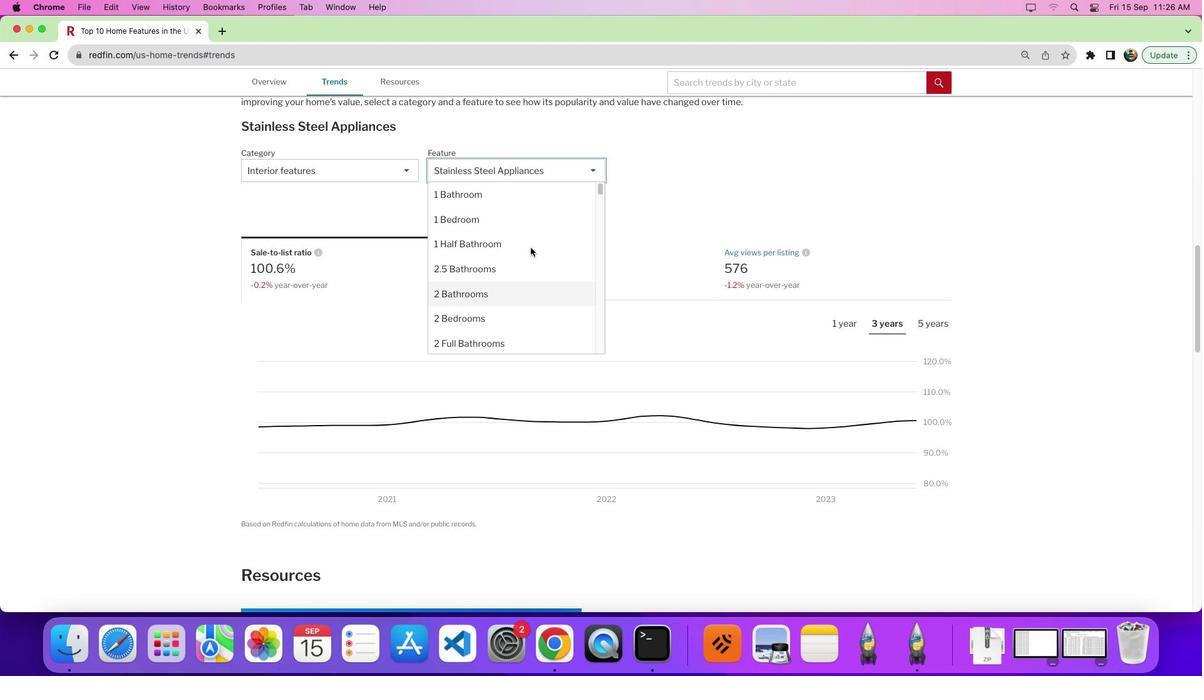 
Action: Mouse scrolled (530, 247) with delta (0, 1)
Screenshot: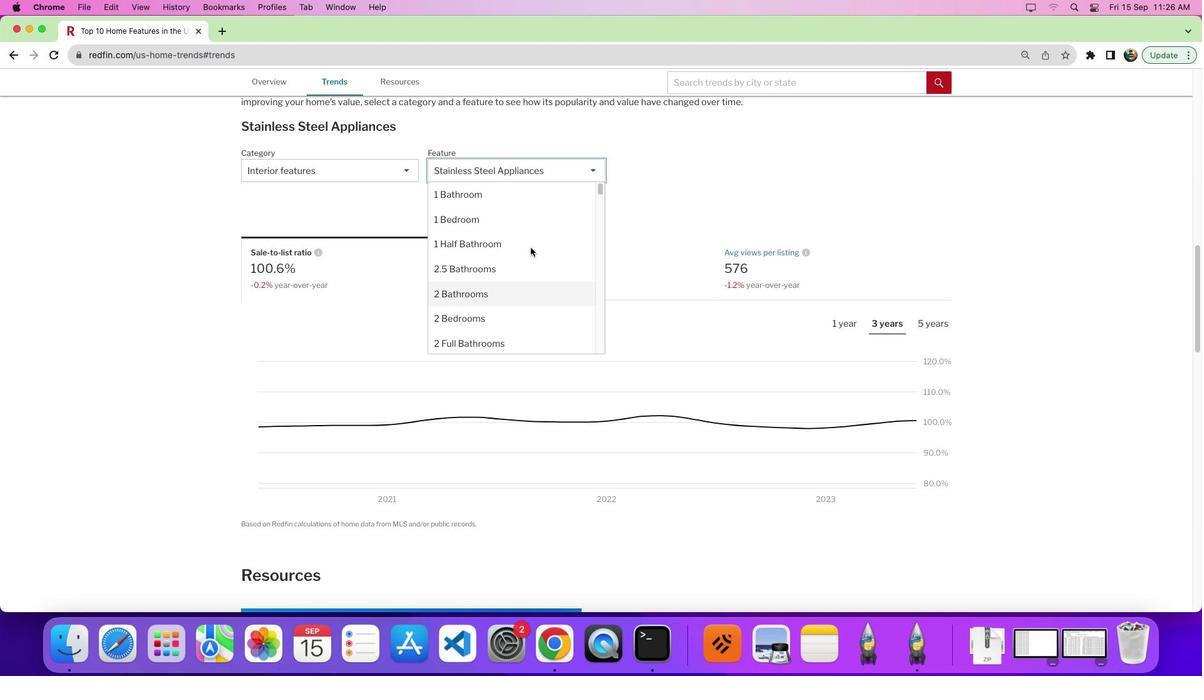 
Action: Mouse scrolled (530, 247) with delta (0, 5)
Screenshot: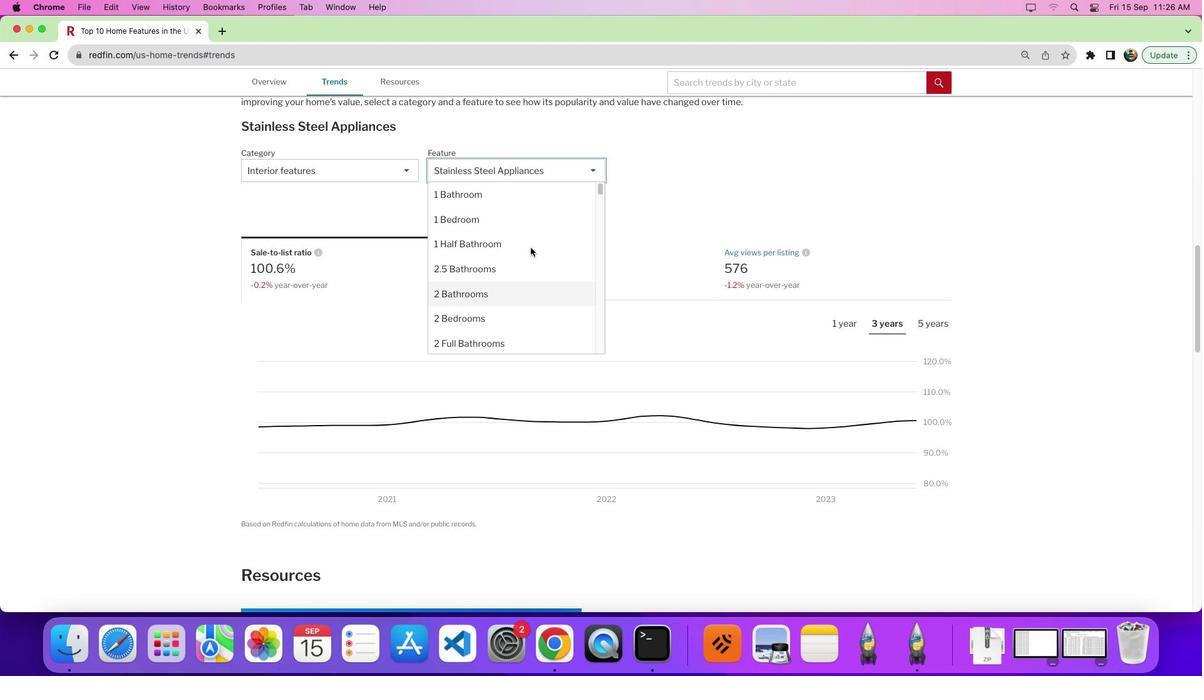 
Action: Mouse moved to (499, 317)
Screenshot: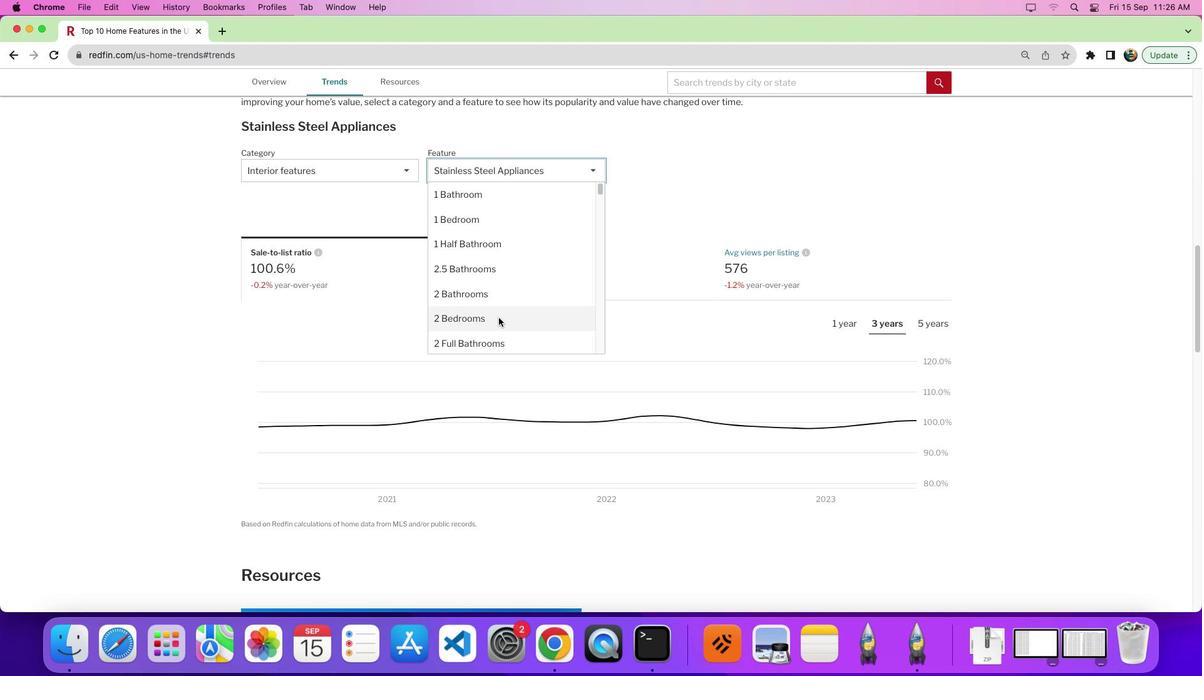 
Action: Mouse pressed left at (499, 317)
Screenshot: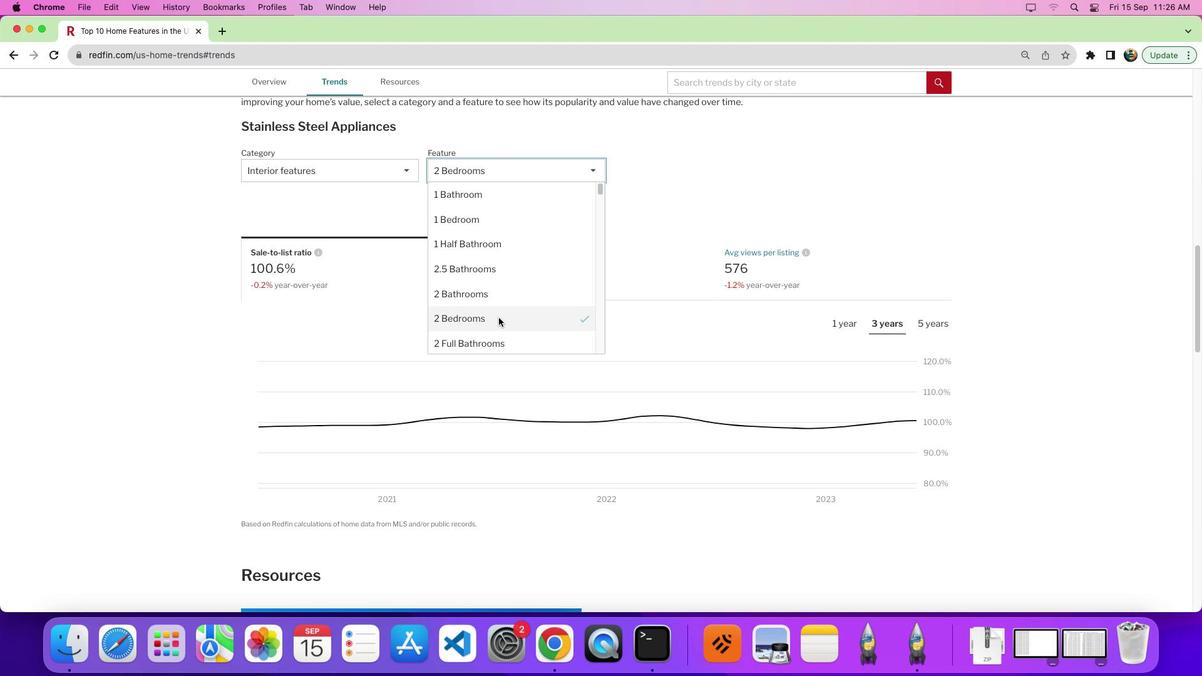 
Action: Mouse moved to (883, 335)
Screenshot: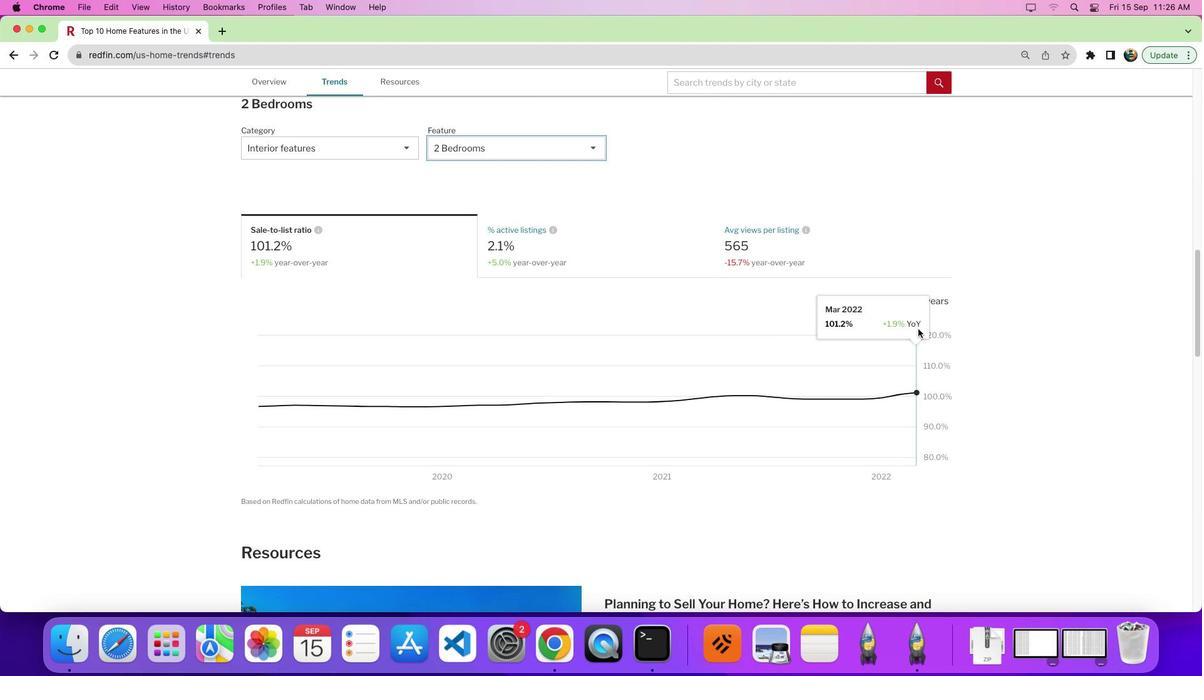 
Action: Mouse scrolled (883, 335) with delta (0, 0)
Screenshot: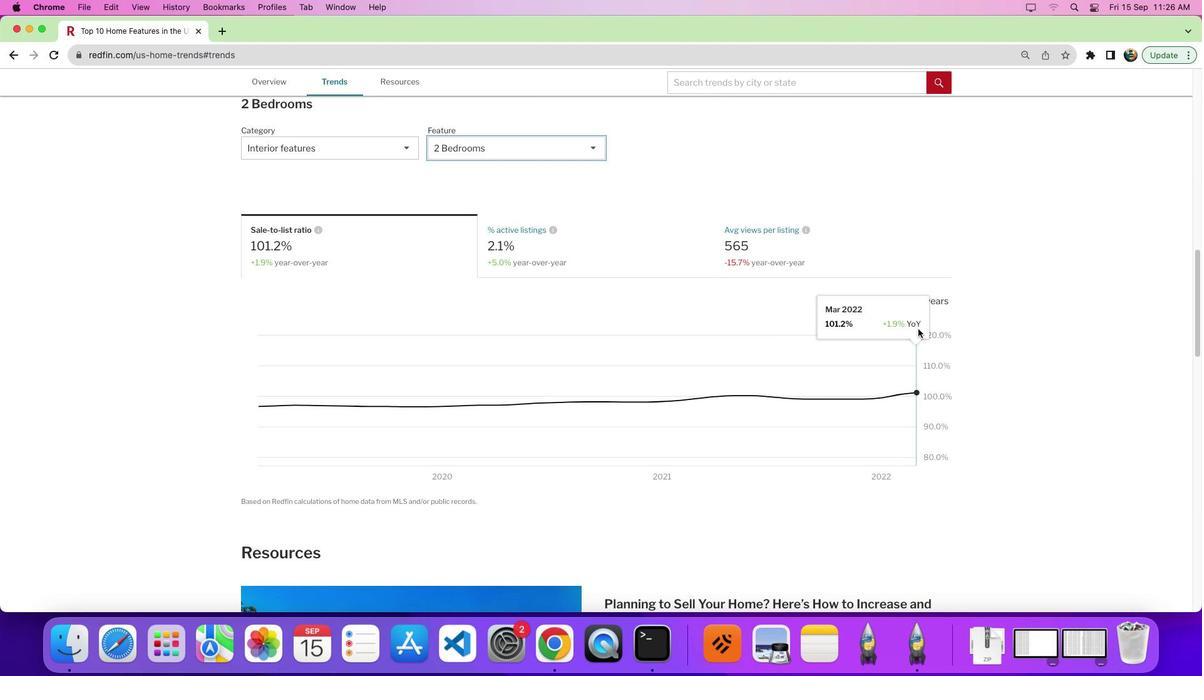 
Action: Mouse scrolled (883, 335) with delta (0, 0)
Screenshot: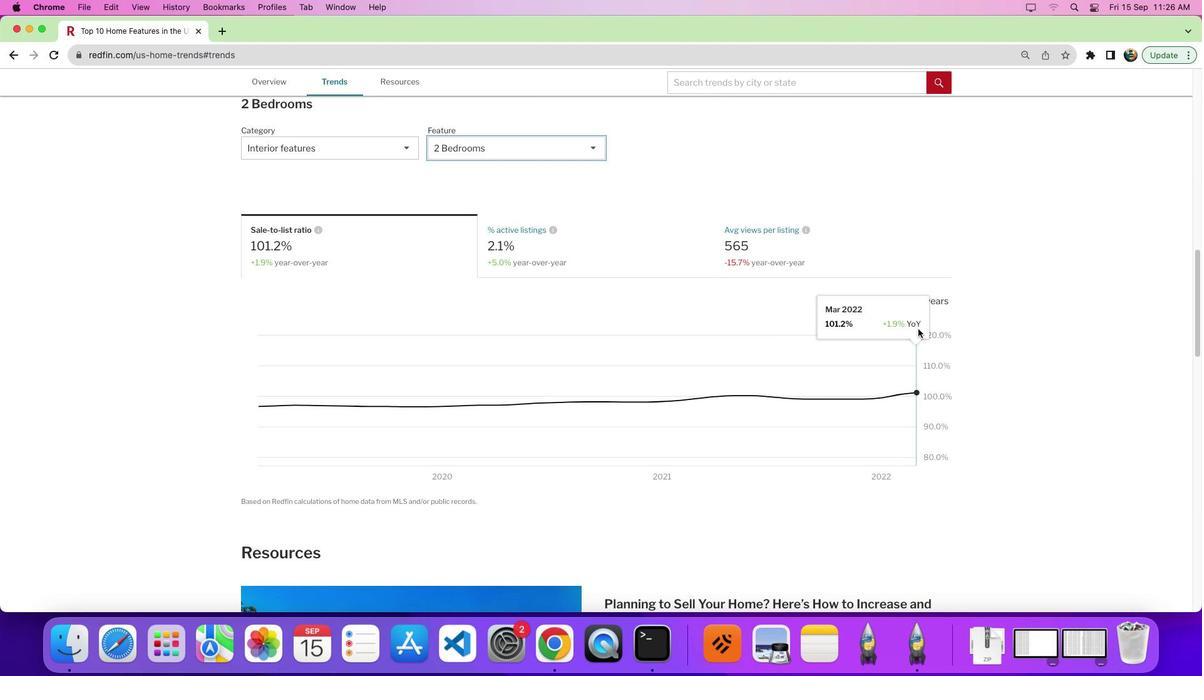 
Action: Mouse moved to (933, 294)
Screenshot: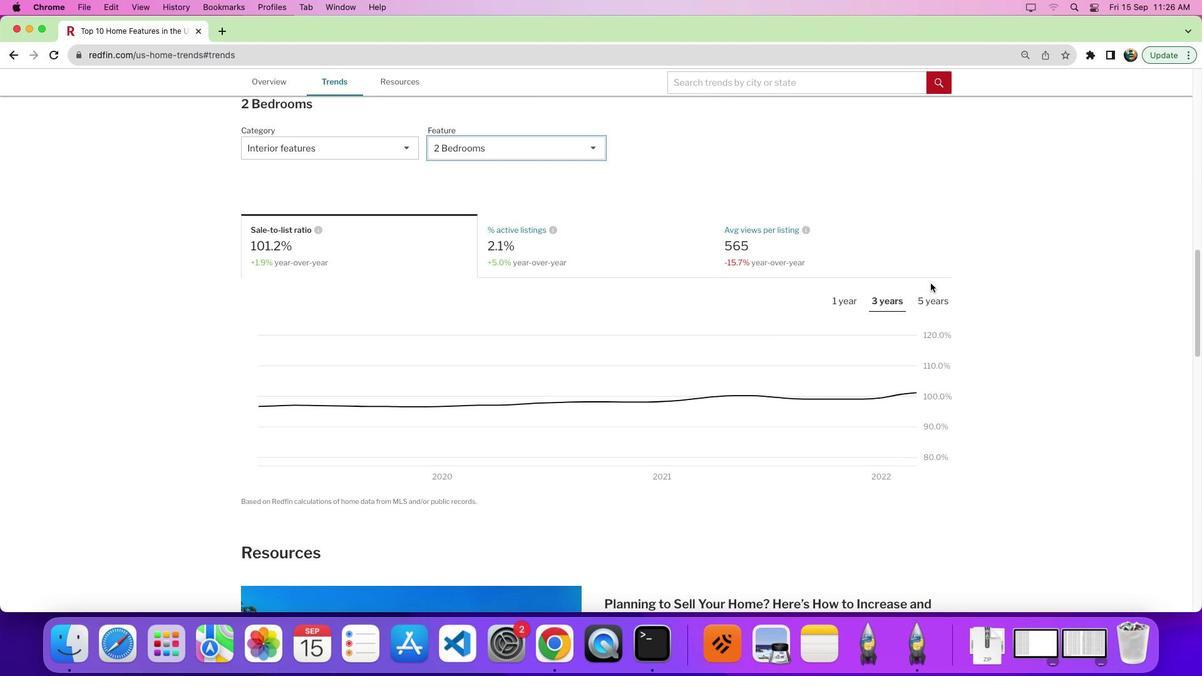 
